 Task: Research Airbnb options in Monze, Zambia from 10th December, 2023 to 15th December, 2023 for 7 adults.4 bedrooms having 7 beds and 4 bathrooms. Property type can be house. Amenities needed are: wifi, TV, free parkinig on premises, gym, breakfast. Look for 3 properties as per requirement.
Action: Mouse moved to (450, 60)
Screenshot: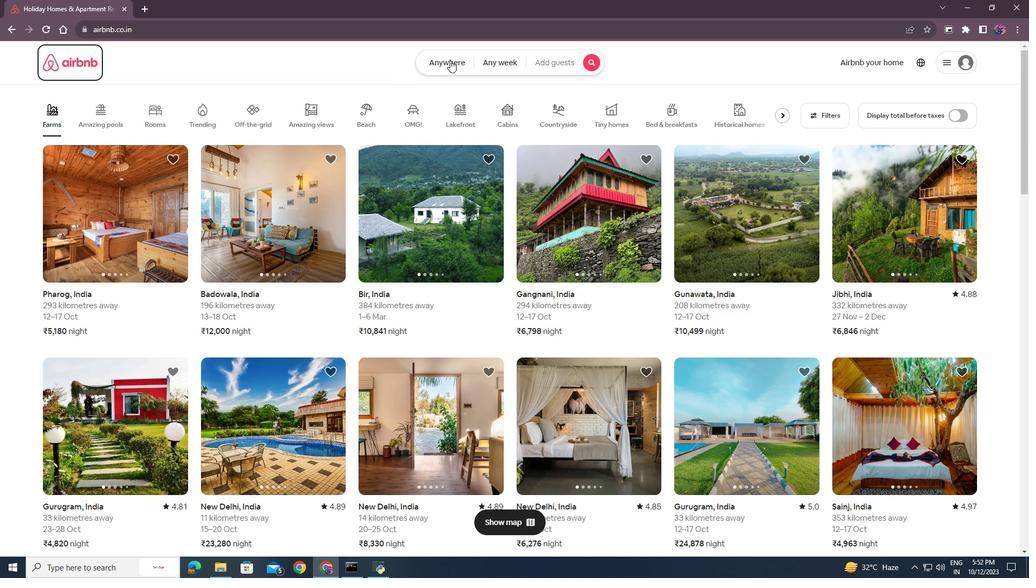 
Action: Mouse pressed left at (450, 60)
Screenshot: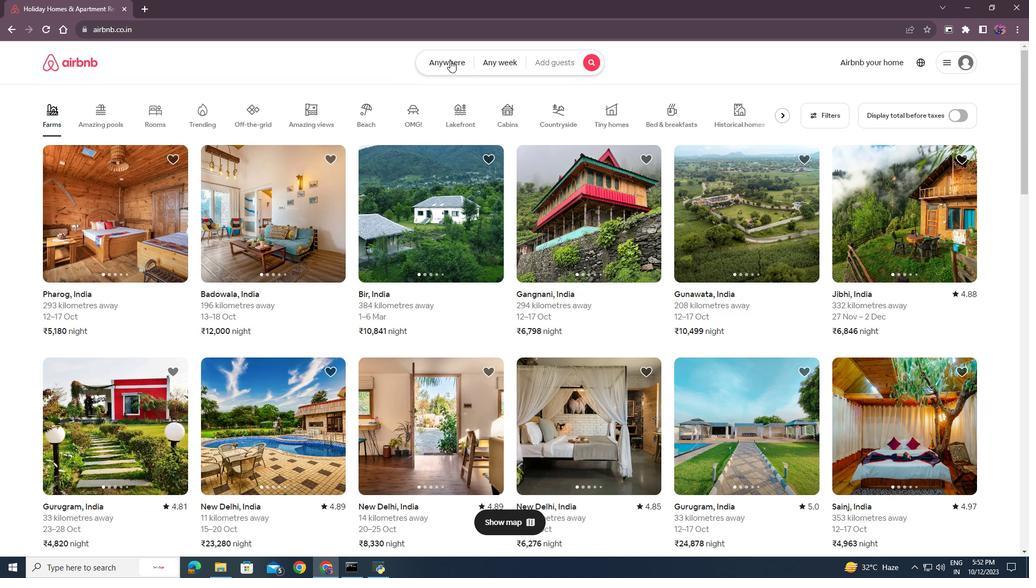 
Action: Mouse moved to (346, 107)
Screenshot: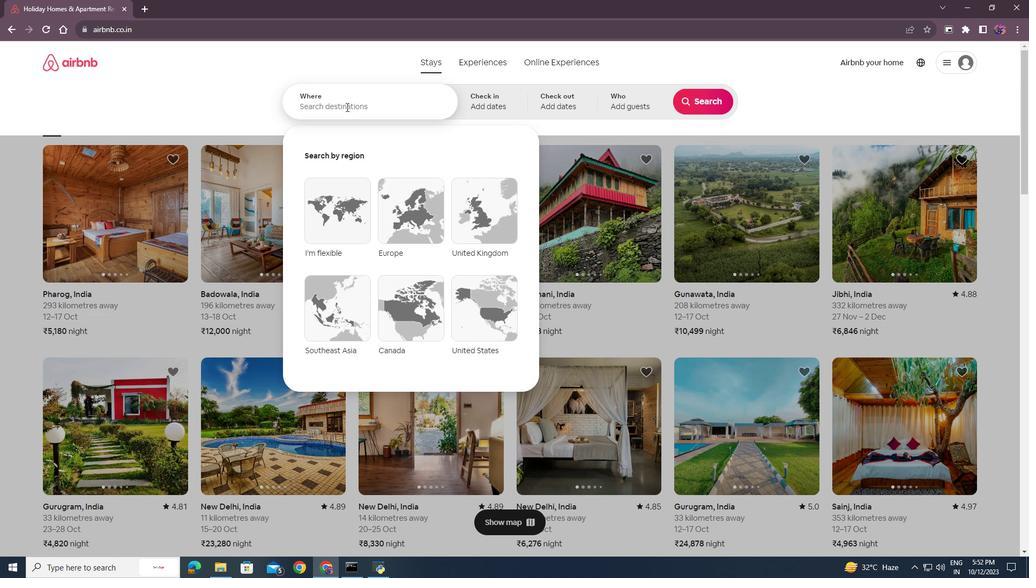 
Action: Mouse pressed left at (346, 107)
Screenshot: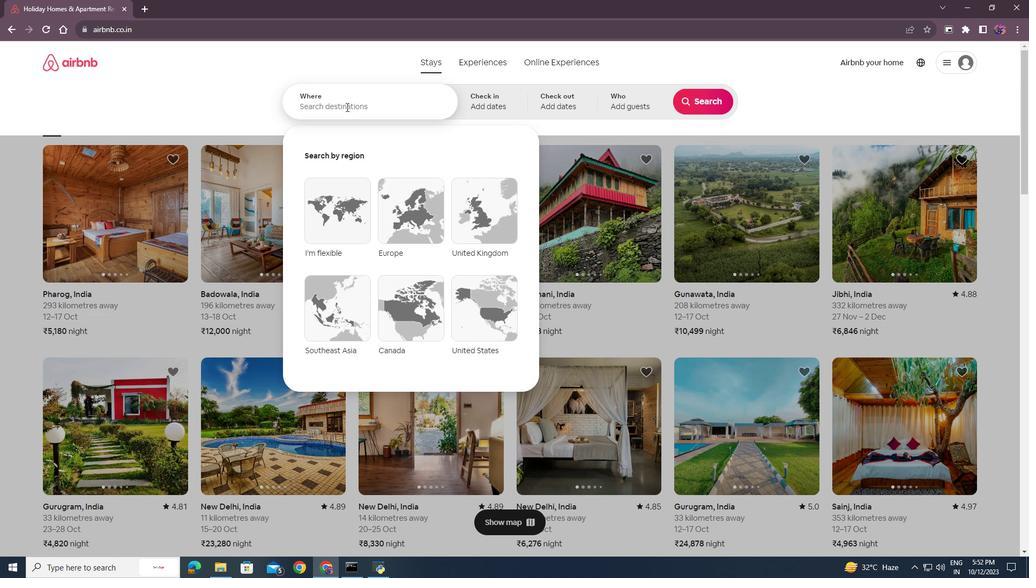 
Action: Key pressed <Key.shift>Moz<Key.backspace>nze,<Key.shift><Key.shift><Key.shift><Key.shift><Key.shift><Key.shift><Key.shift>Zambia<Key.enter>
Screenshot: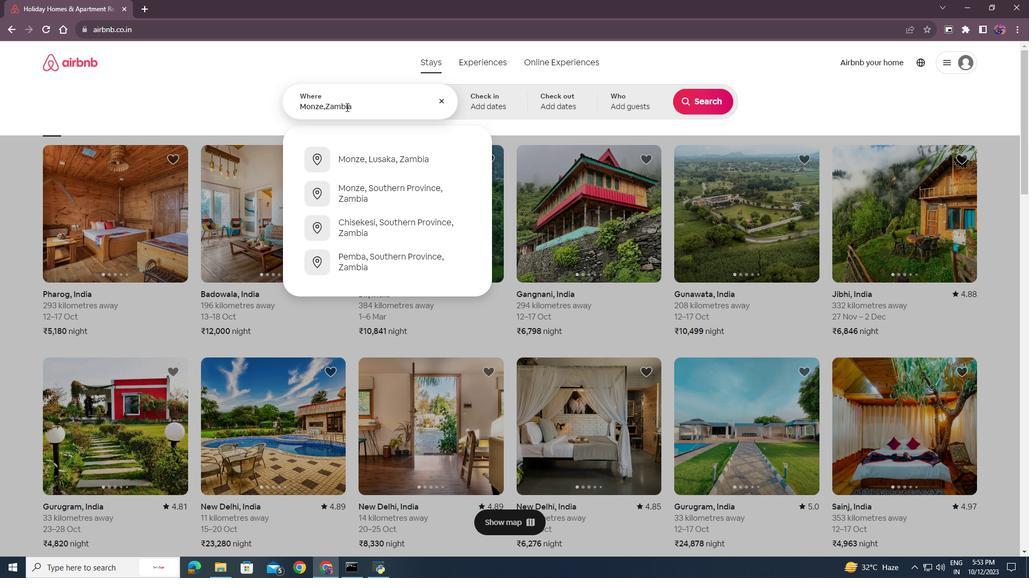 
Action: Mouse moved to (700, 186)
Screenshot: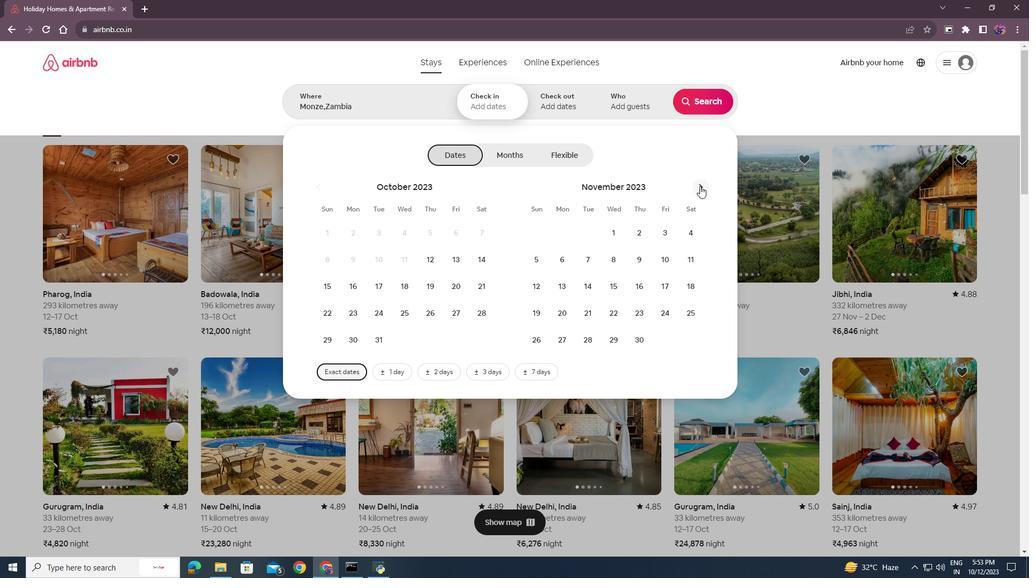 
Action: Mouse pressed left at (700, 186)
Screenshot: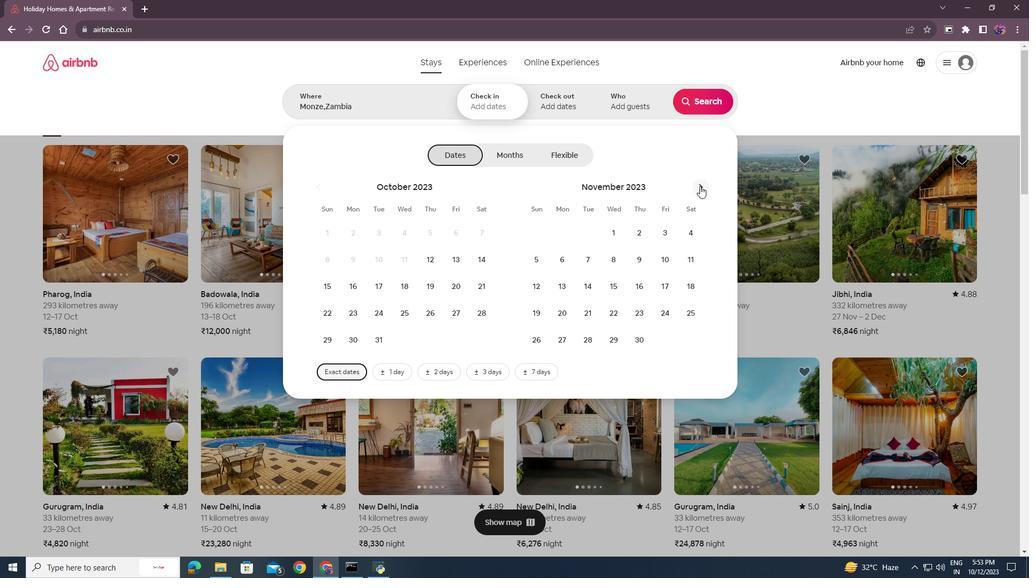 
Action: Mouse moved to (540, 285)
Screenshot: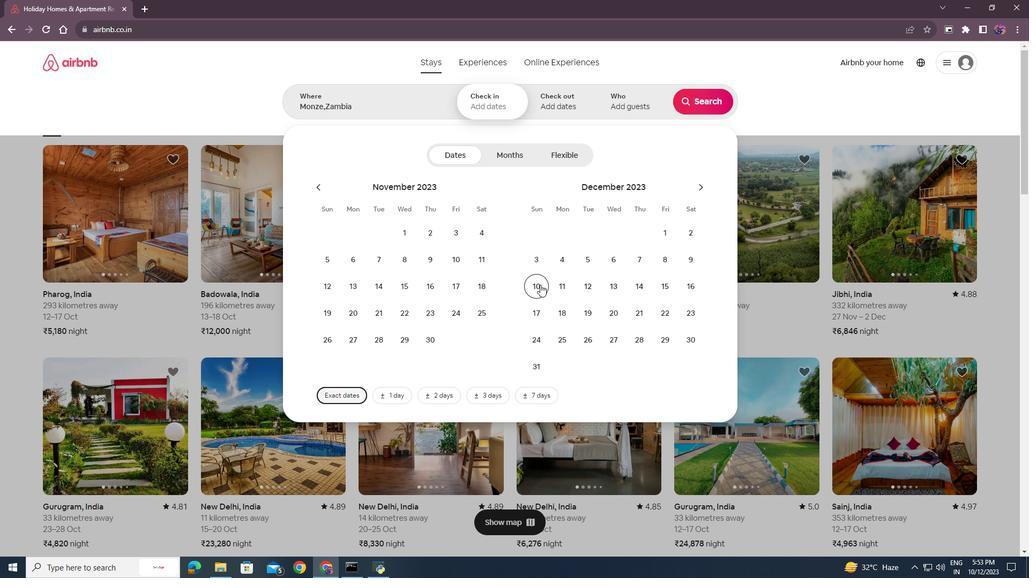 
Action: Mouse pressed left at (540, 285)
Screenshot: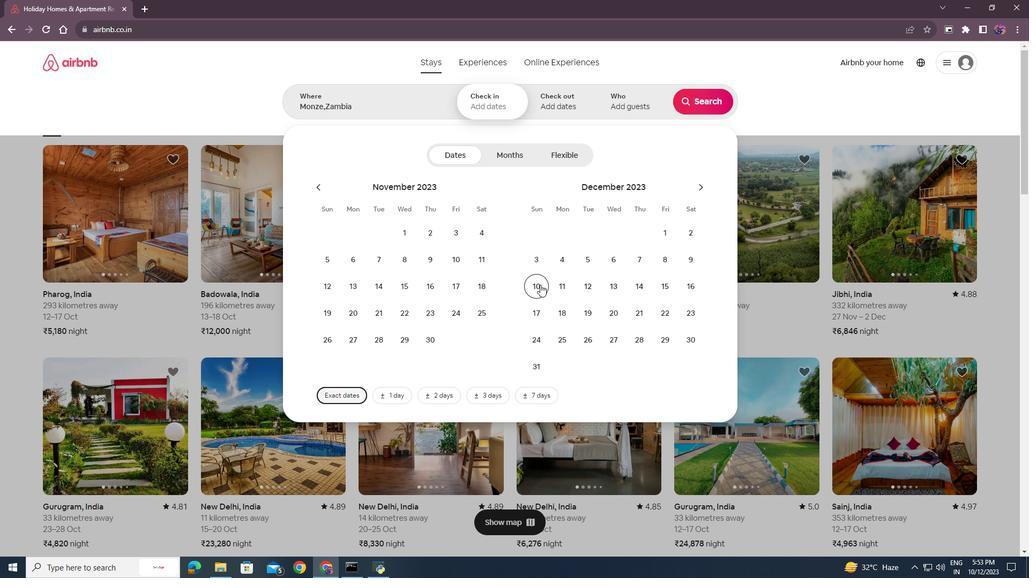 
Action: Mouse moved to (659, 286)
Screenshot: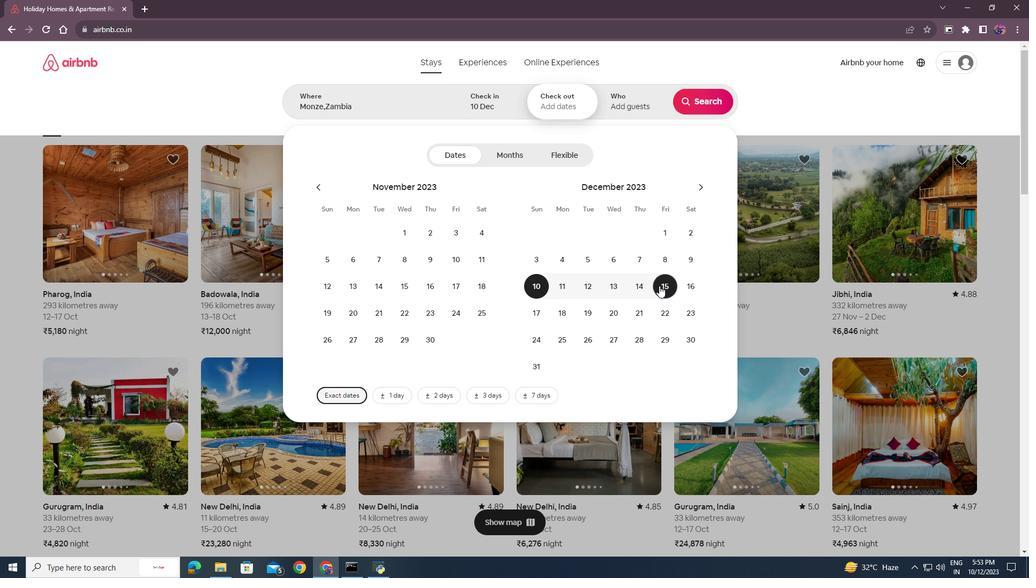 
Action: Mouse pressed left at (659, 286)
Screenshot: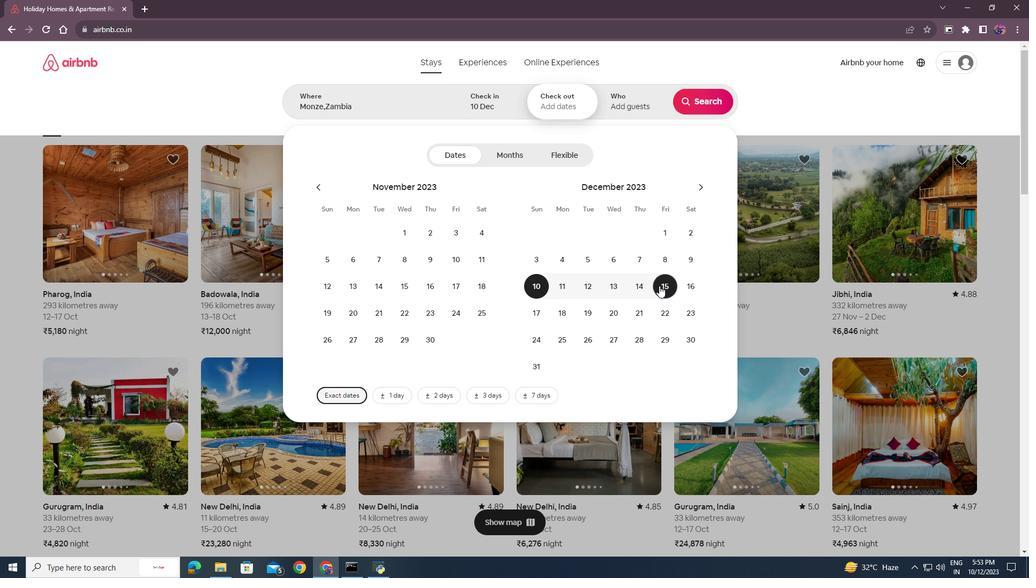 
Action: Mouse moved to (626, 103)
Screenshot: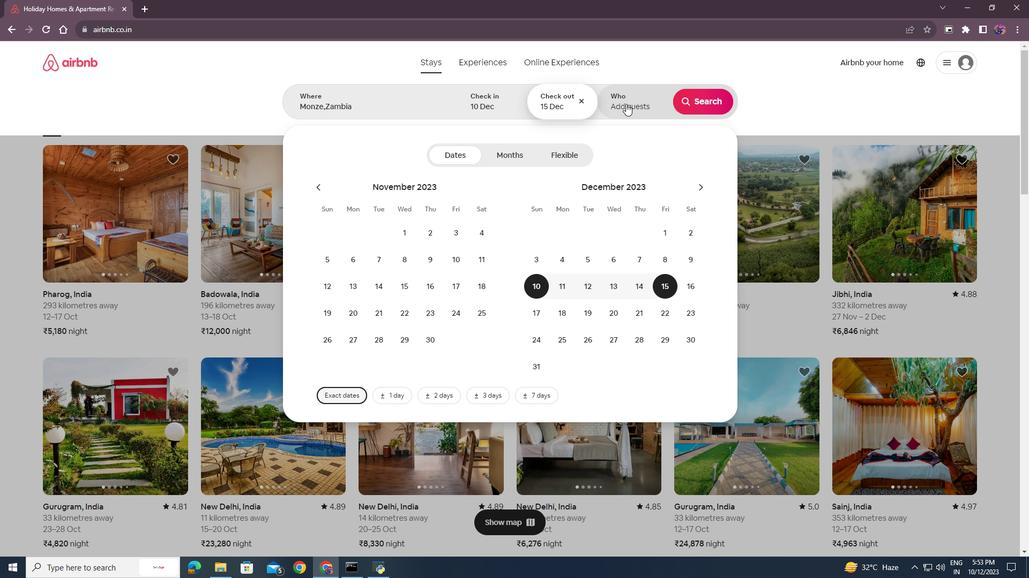 
Action: Mouse pressed left at (626, 103)
Screenshot: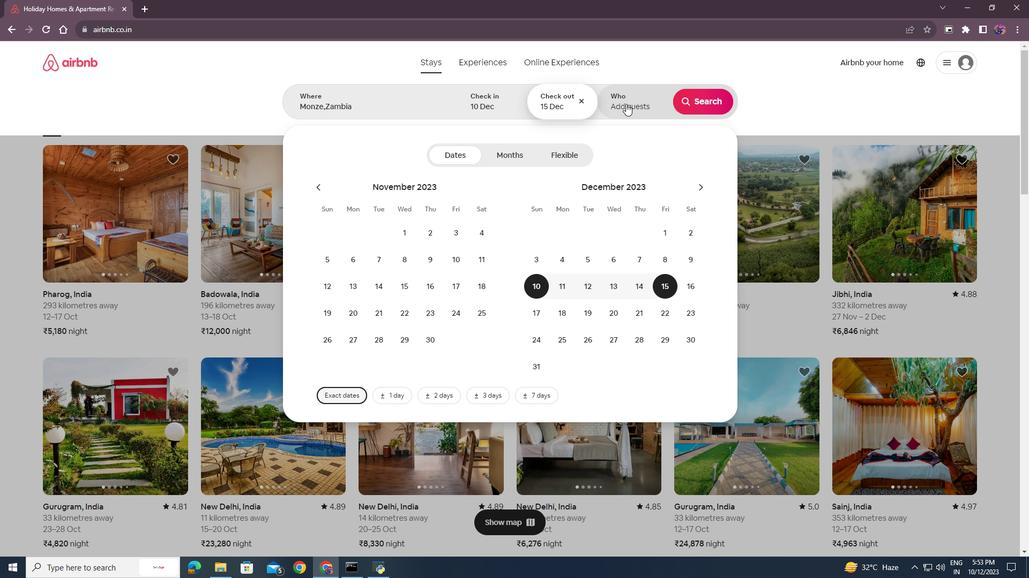 
Action: Mouse moved to (707, 161)
Screenshot: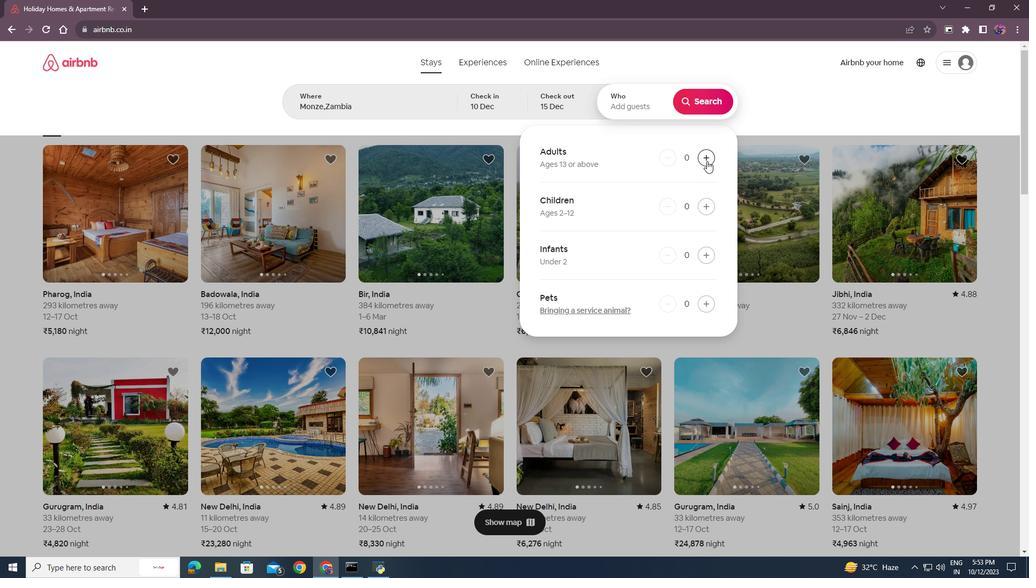 
Action: Mouse pressed left at (707, 161)
Screenshot: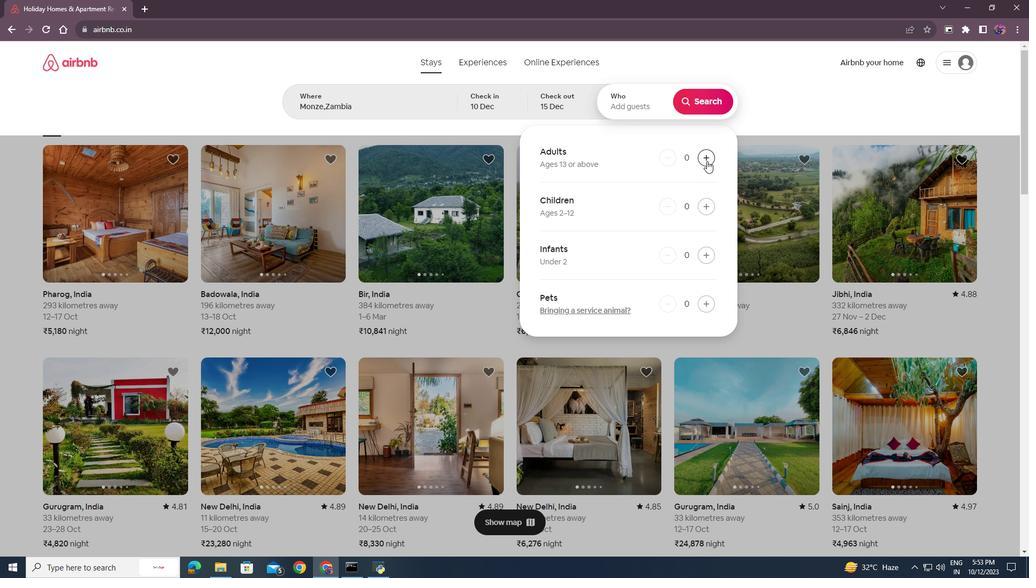 
Action: Mouse pressed left at (707, 161)
Screenshot: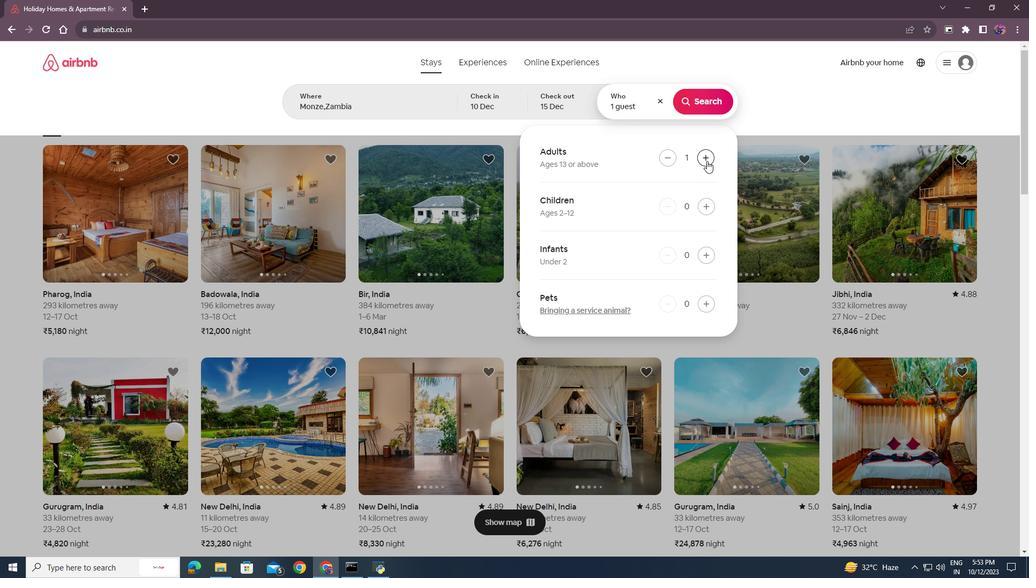 
Action: Mouse pressed left at (707, 161)
Screenshot: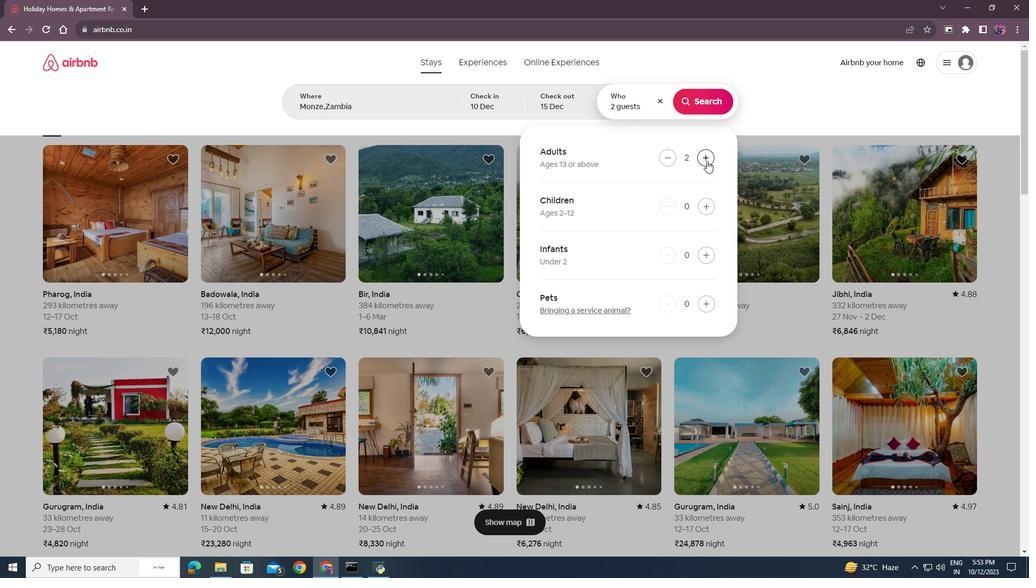 
Action: Mouse pressed left at (707, 161)
Screenshot: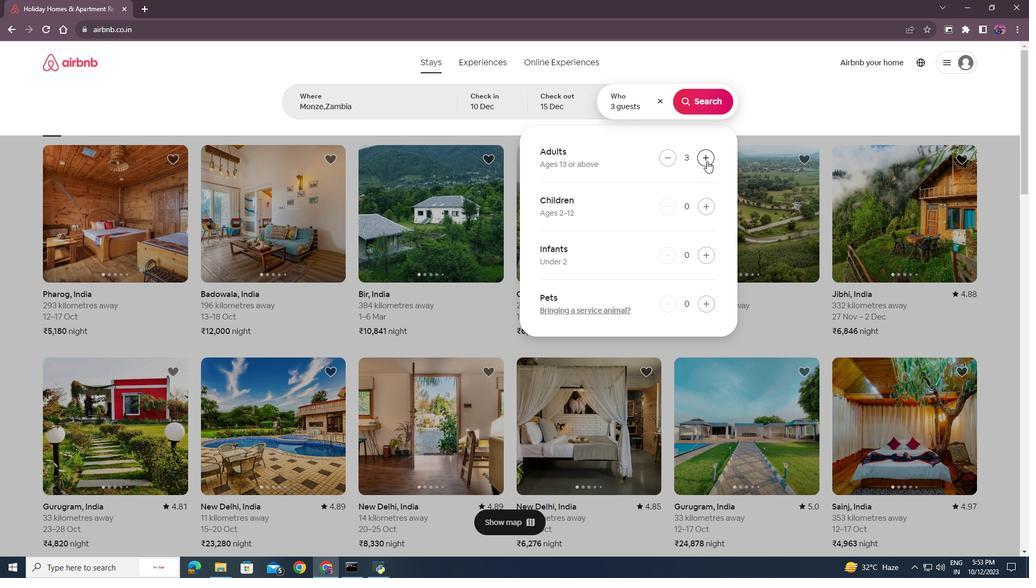 
Action: Mouse pressed left at (707, 161)
Screenshot: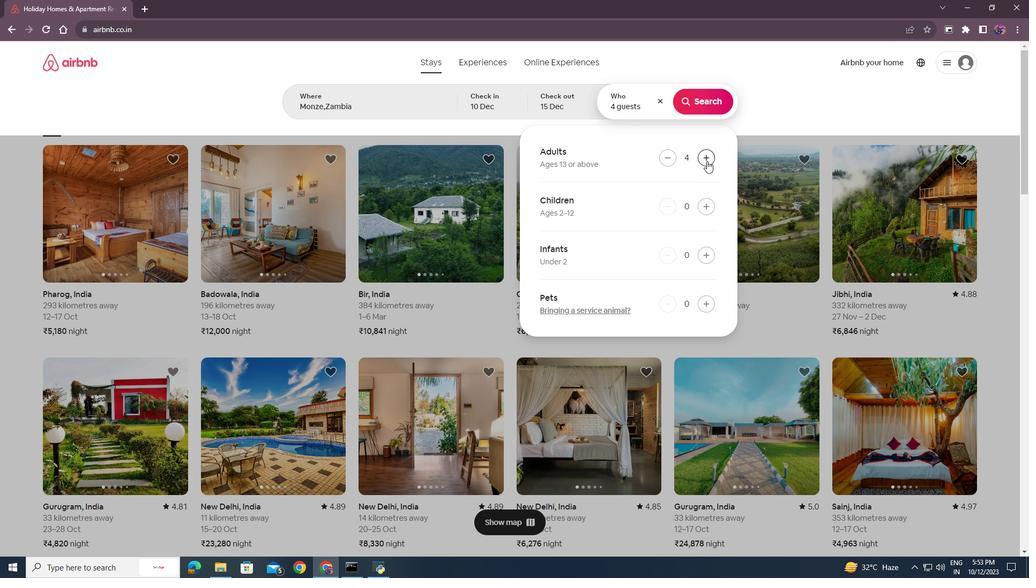 
Action: Mouse pressed left at (707, 161)
Screenshot: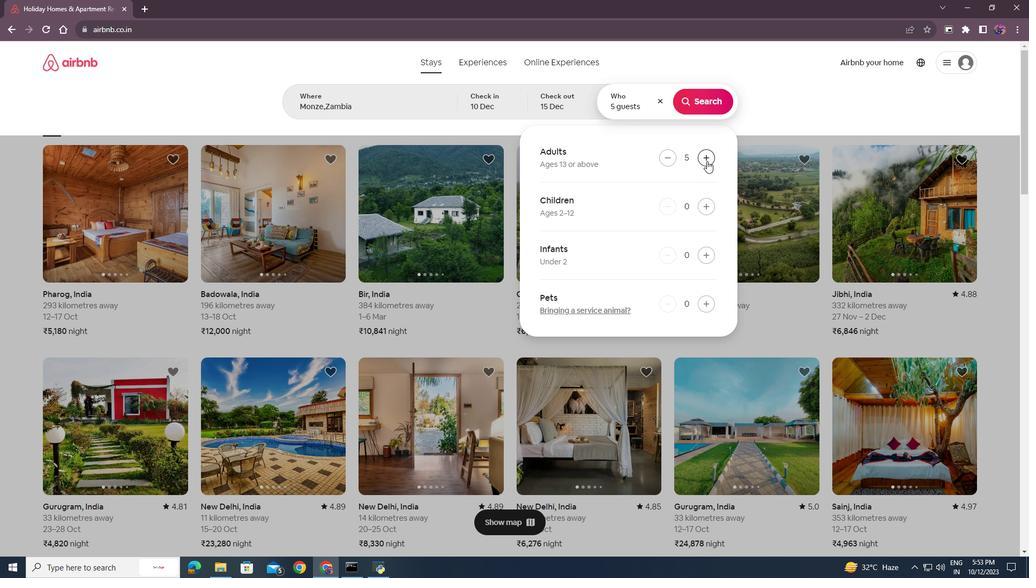 
Action: Mouse pressed left at (707, 161)
Screenshot: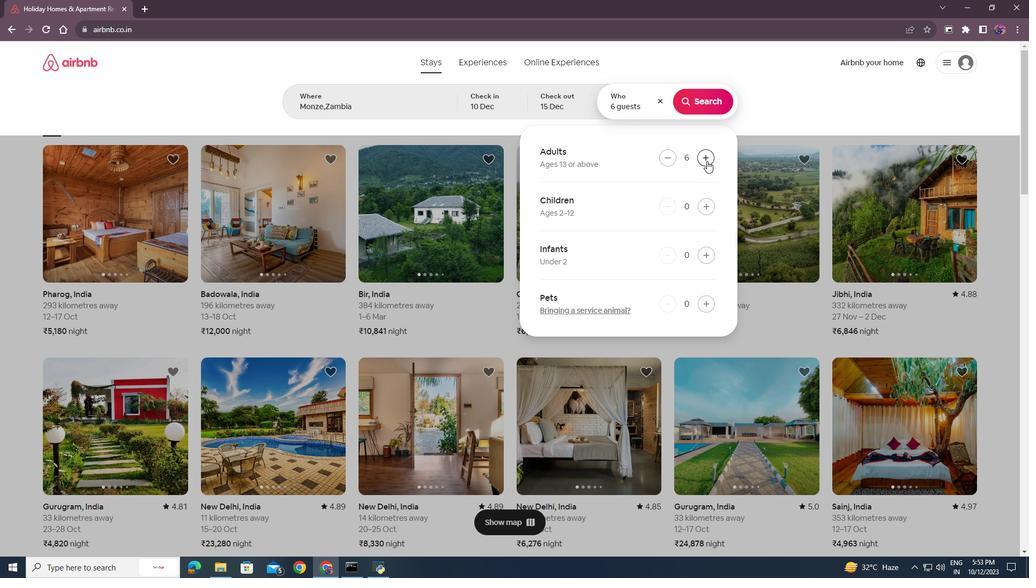 
Action: Mouse moved to (694, 100)
Screenshot: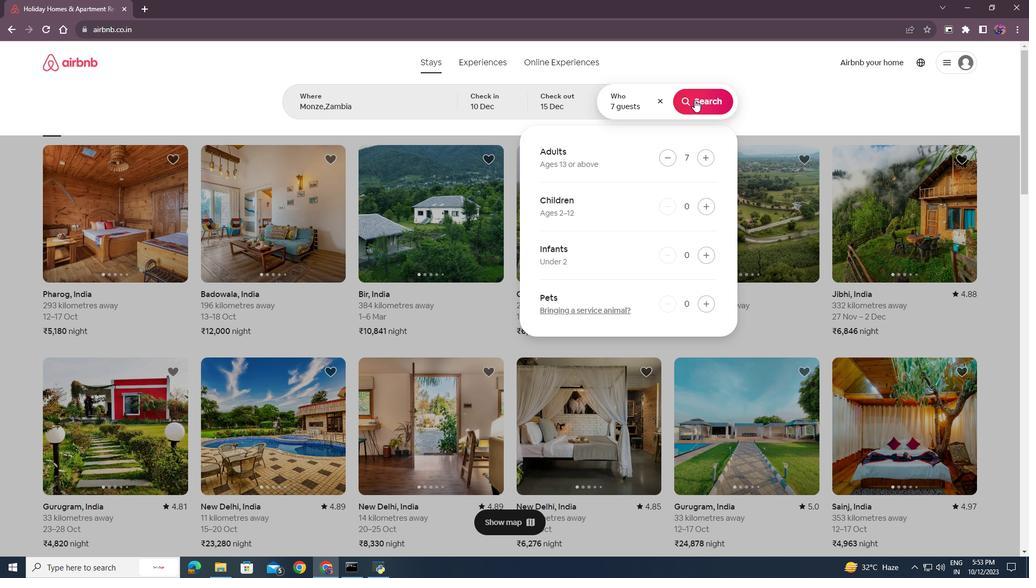 
Action: Mouse pressed left at (694, 100)
Screenshot: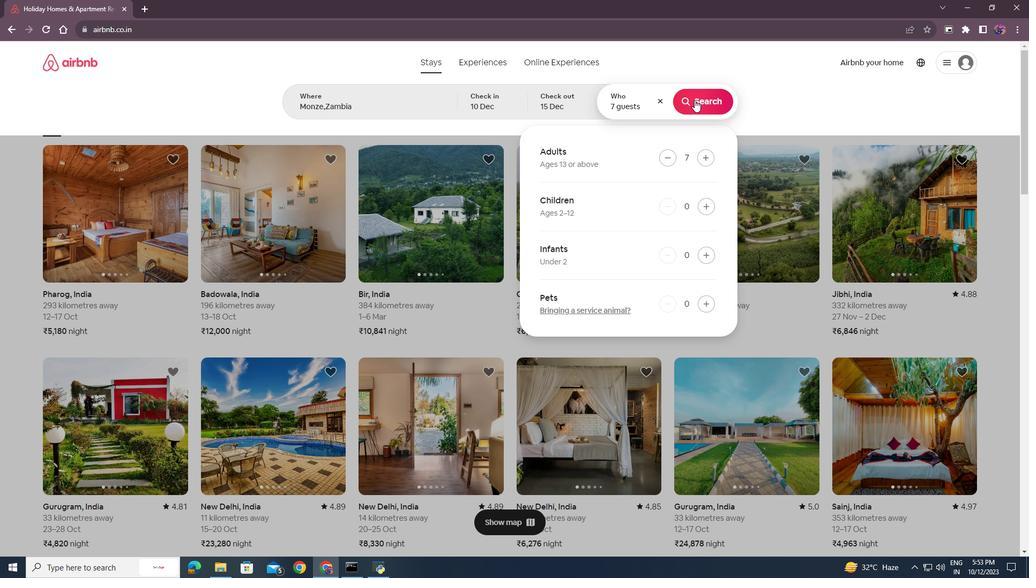 
Action: Mouse moved to (856, 101)
Screenshot: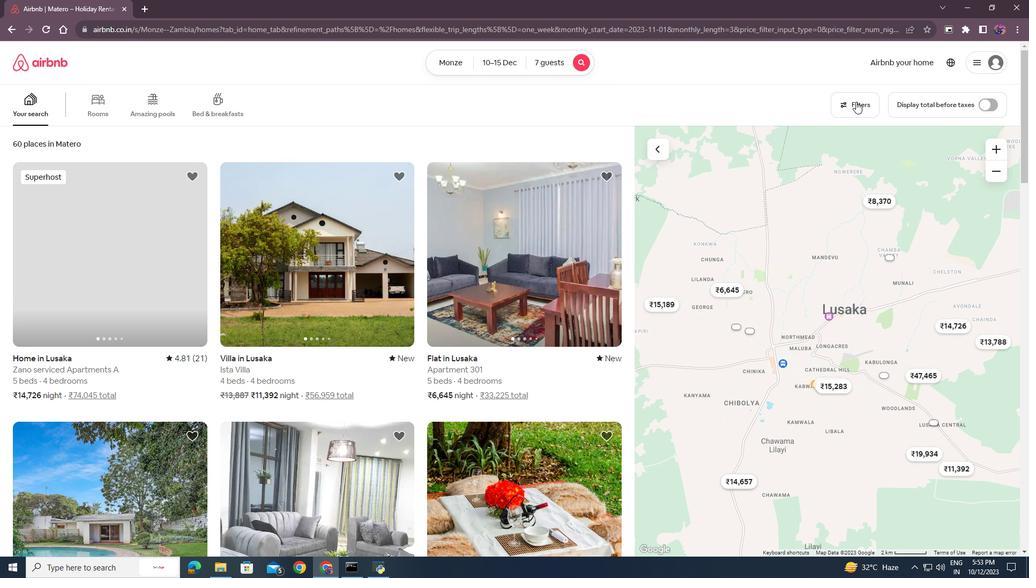 
Action: Mouse pressed left at (856, 101)
Screenshot: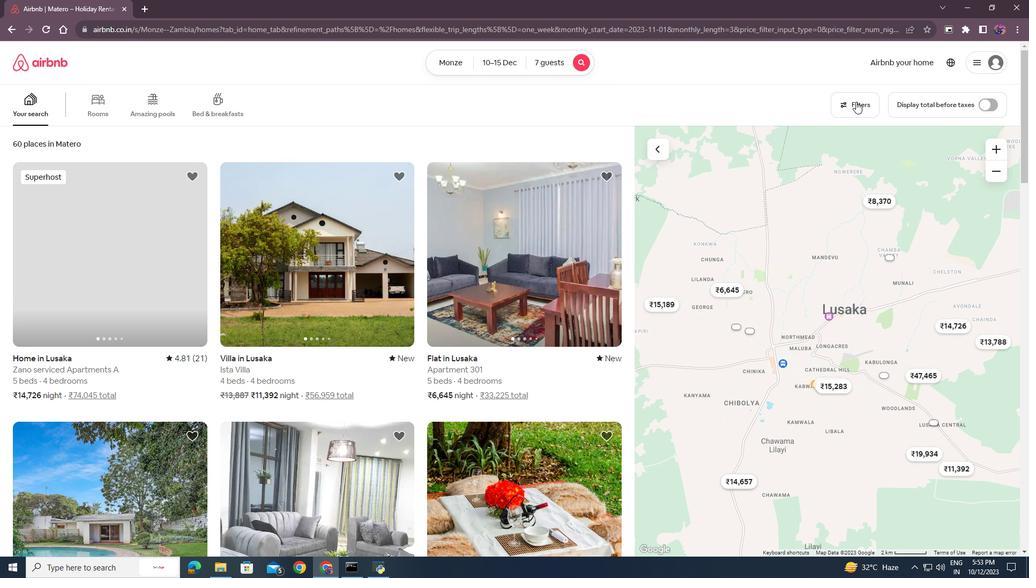 
Action: Mouse moved to (511, 377)
Screenshot: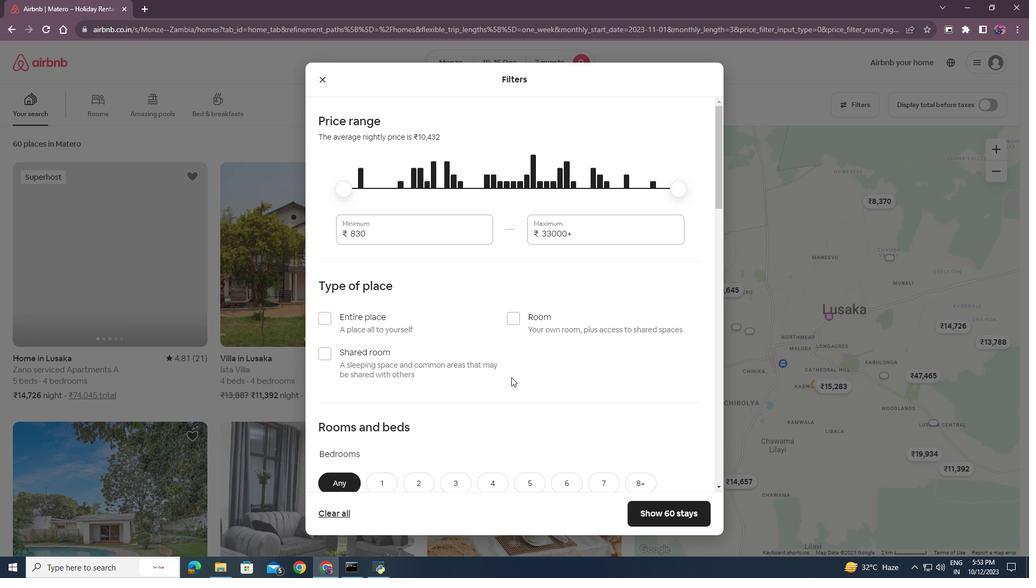 
Action: Mouse scrolled (511, 377) with delta (0, 0)
Screenshot: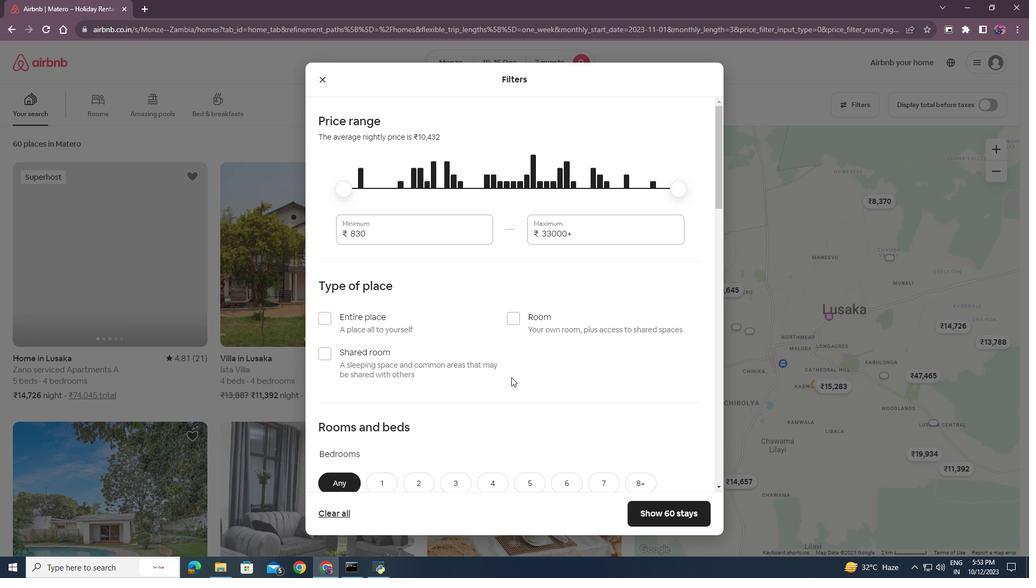 
Action: Mouse scrolled (511, 377) with delta (0, 0)
Screenshot: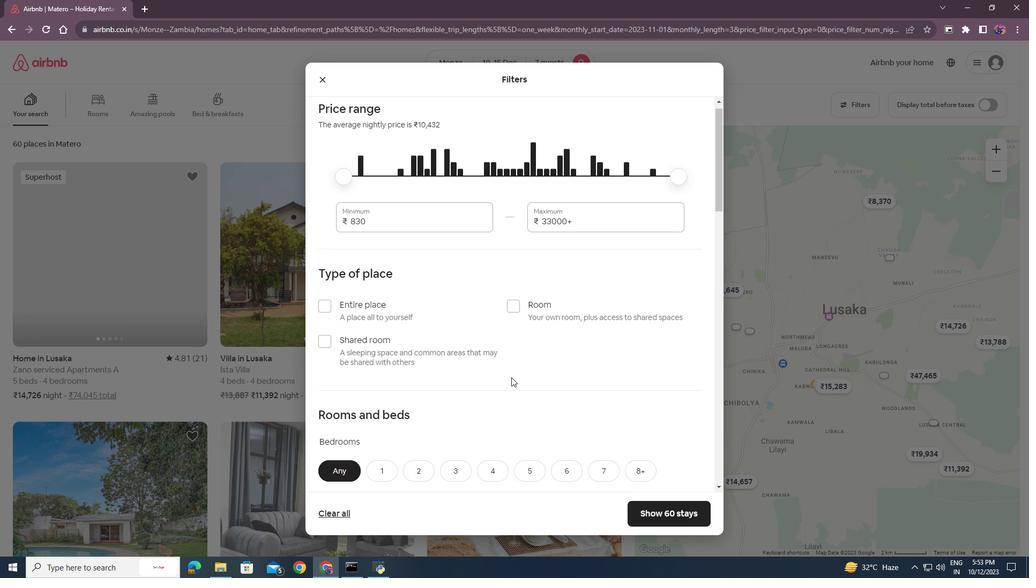 
Action: Mouse moved to (509, 375)
Screenshot: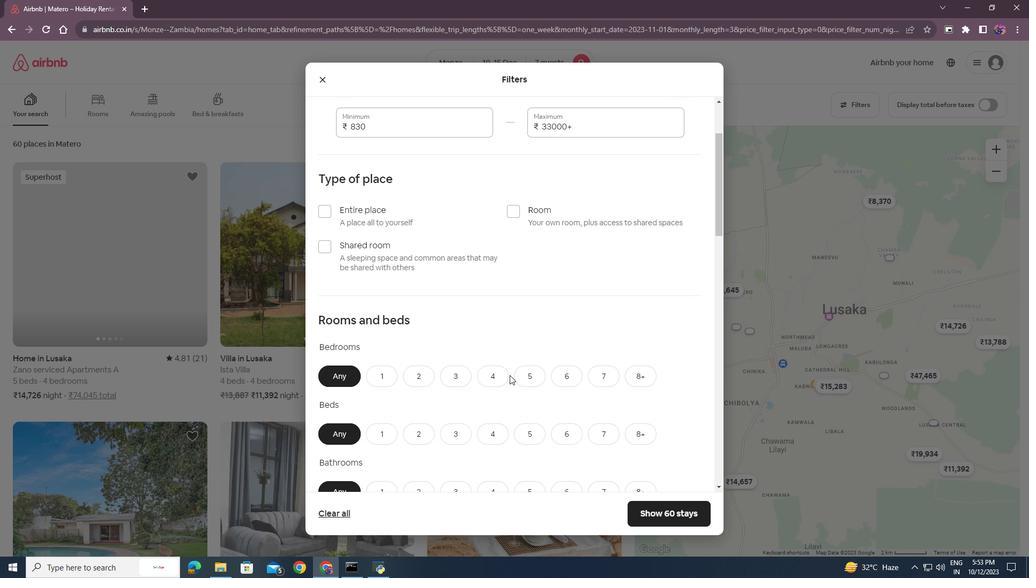 
Action: Mouse scrolled (509, 375) with delta (0, 0)
Screenshot: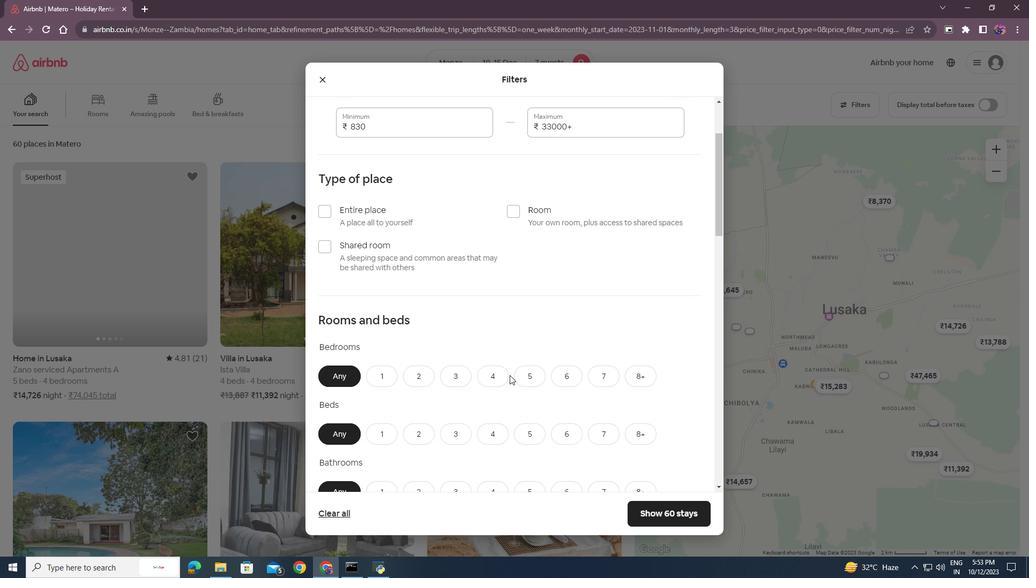
Action: Mouse moved to (496, 317)
Screenshot: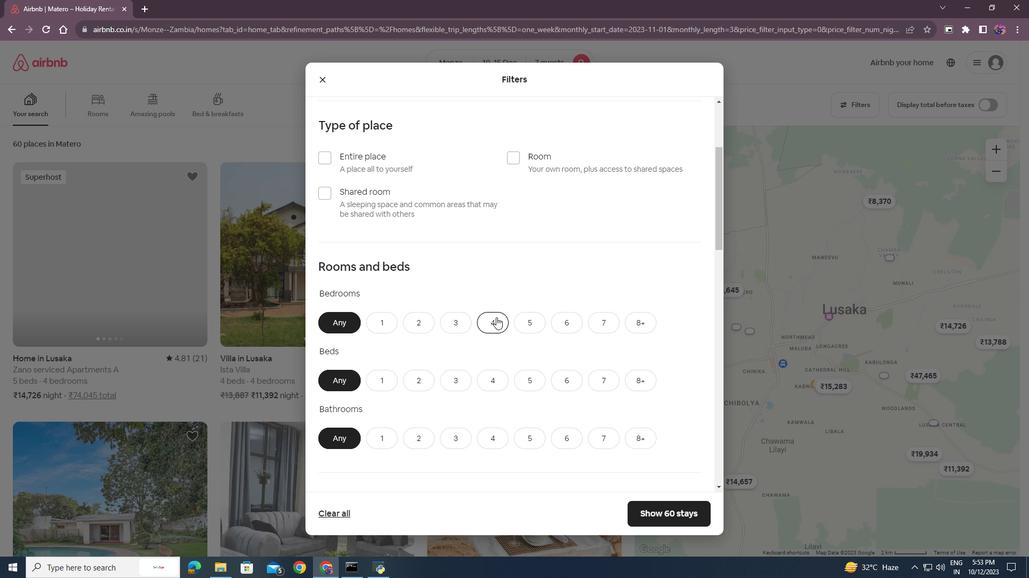 
Action: Mouse pressed left at (496, 317)
Screenshot: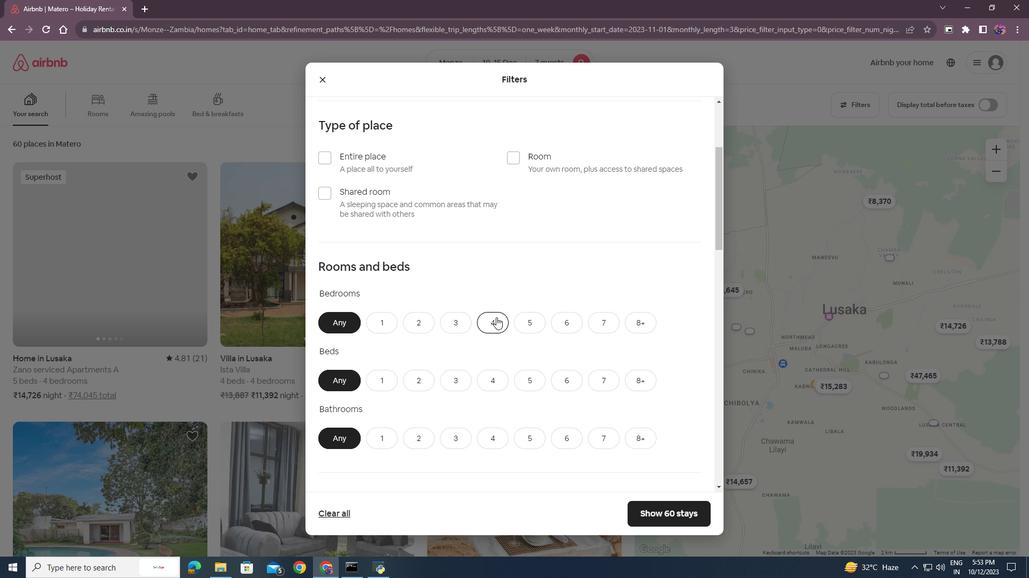 
Action: Mouse moved to (612, 378)
Screenshot: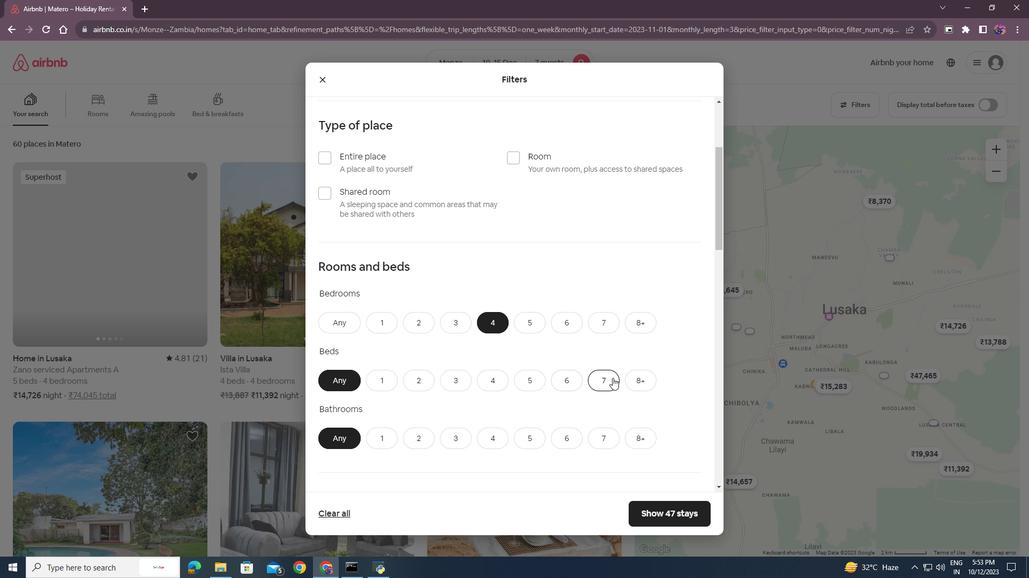 
Action: Mouse pressed left at (612, 378)
Screenshot: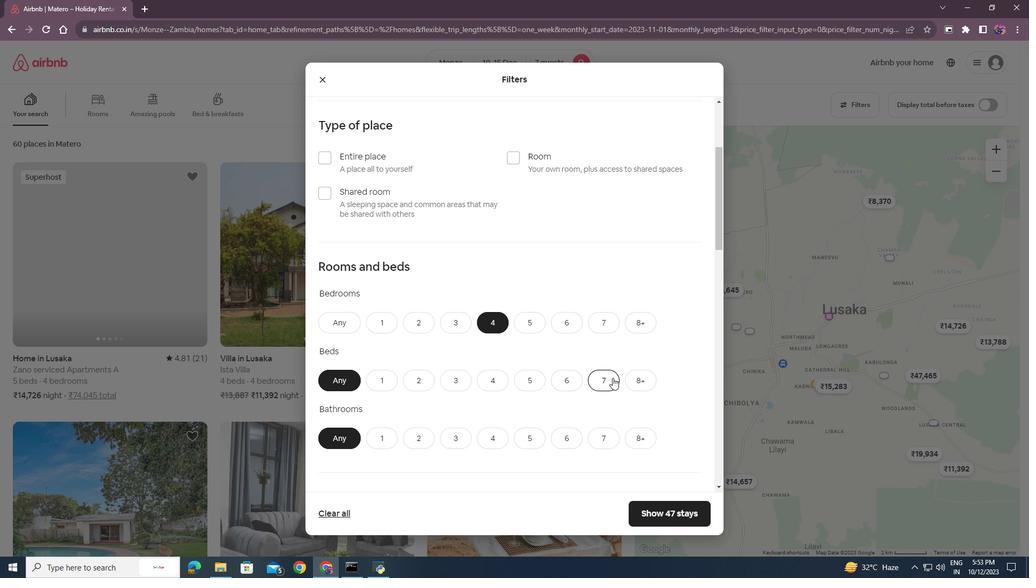 
Action: Mouse moved to (492, 438)
Screenshot: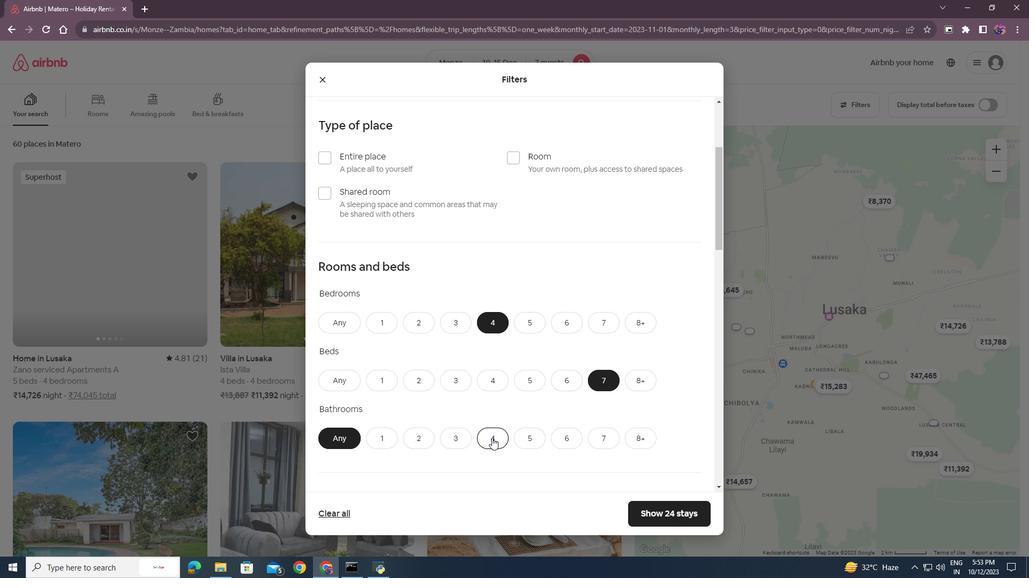 
Action: Mouse pressed left at (492, 438)
Screenshot: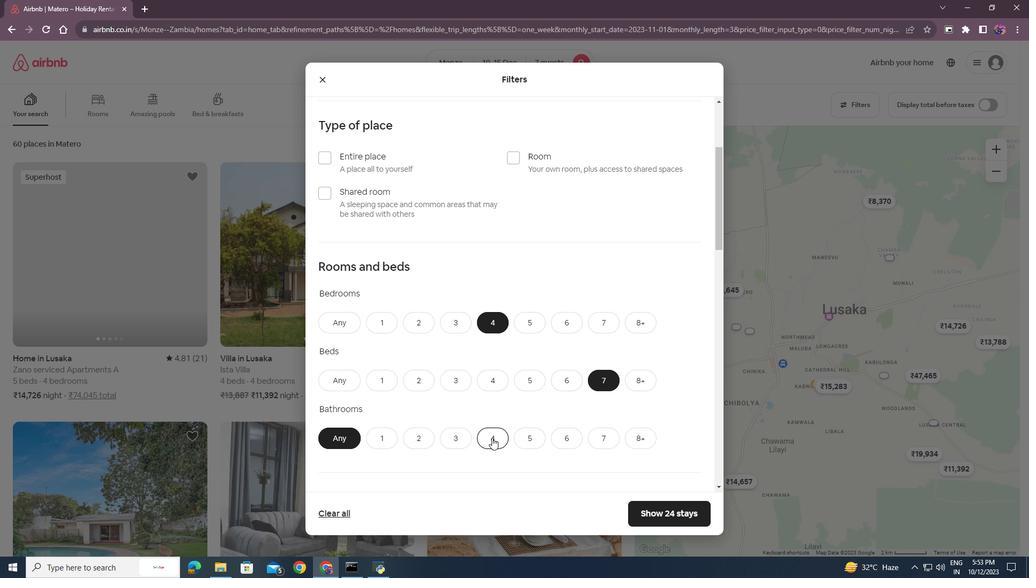 
Action: Mouse moved to (502, 446)
Screenshot: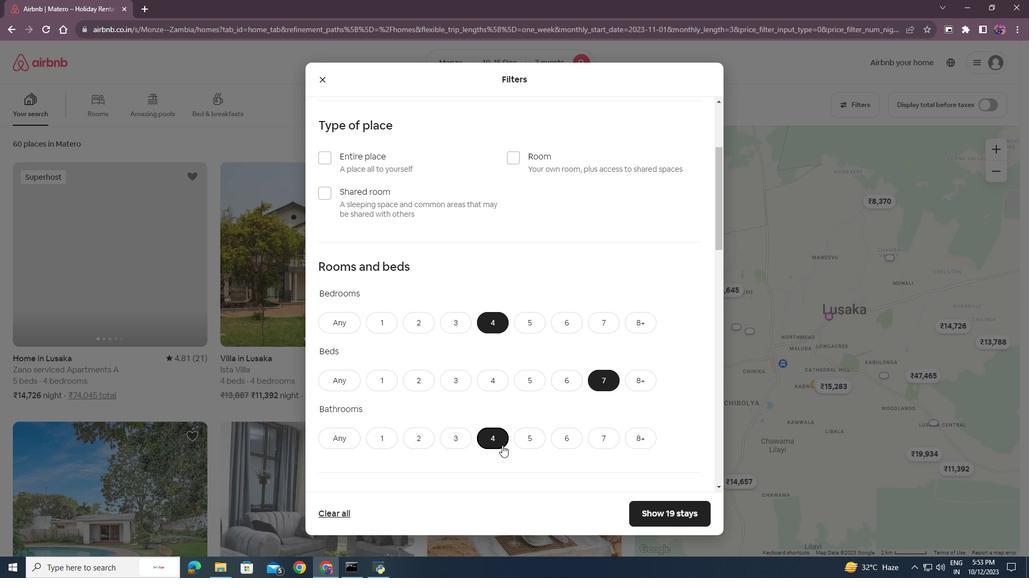 
Action: Mouse scrolled (502, 445) with delta (0, 0)
Screenshot: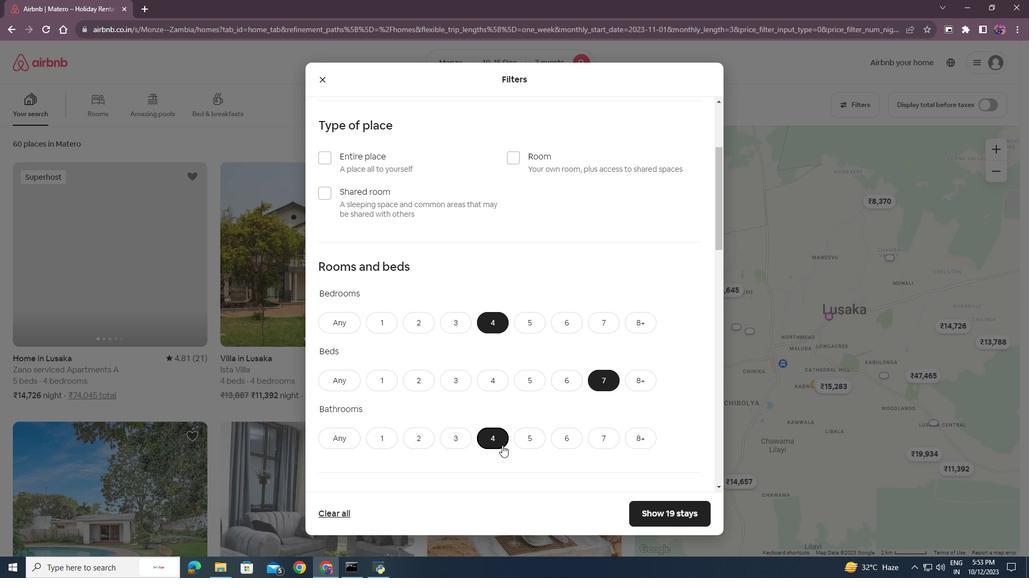 
Action: Mouse scrolled (502, 445) with delta (0, 0)
Screenshot: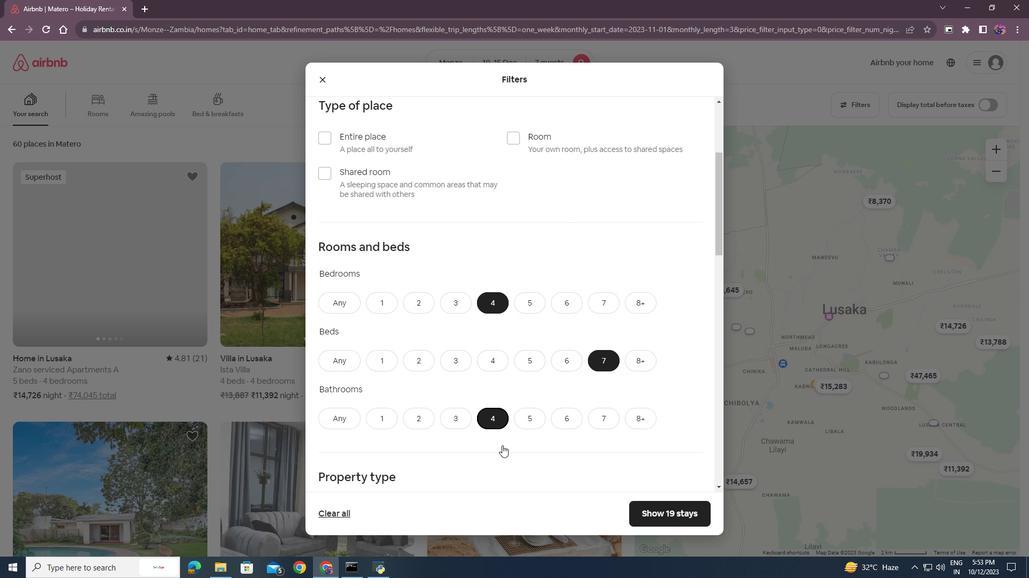 
Action: Mouse moved to (502, 446)
Screenshot: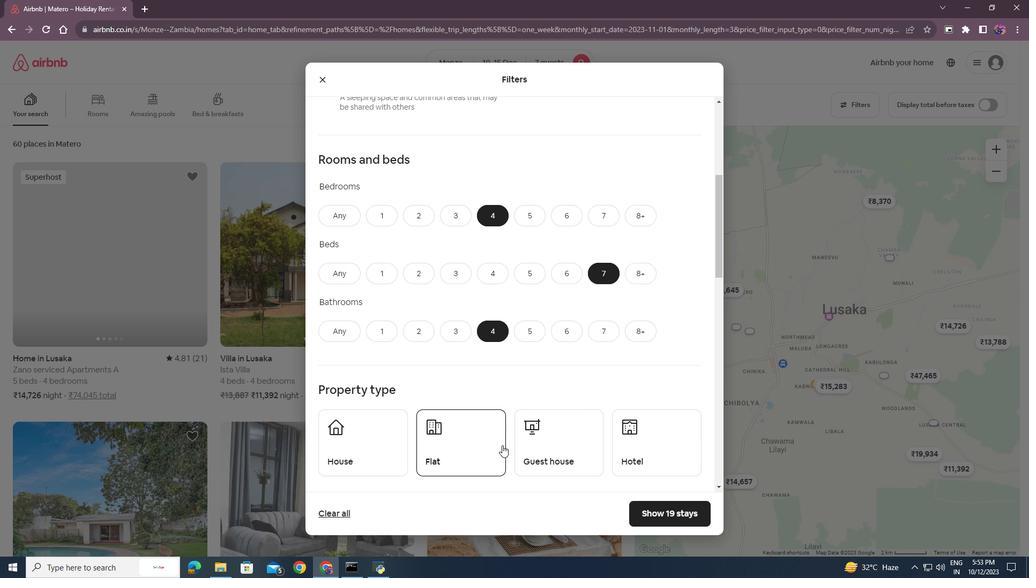 
Action: Mouse scrolled (502, 445) with delta (0, 0)
Screenshot: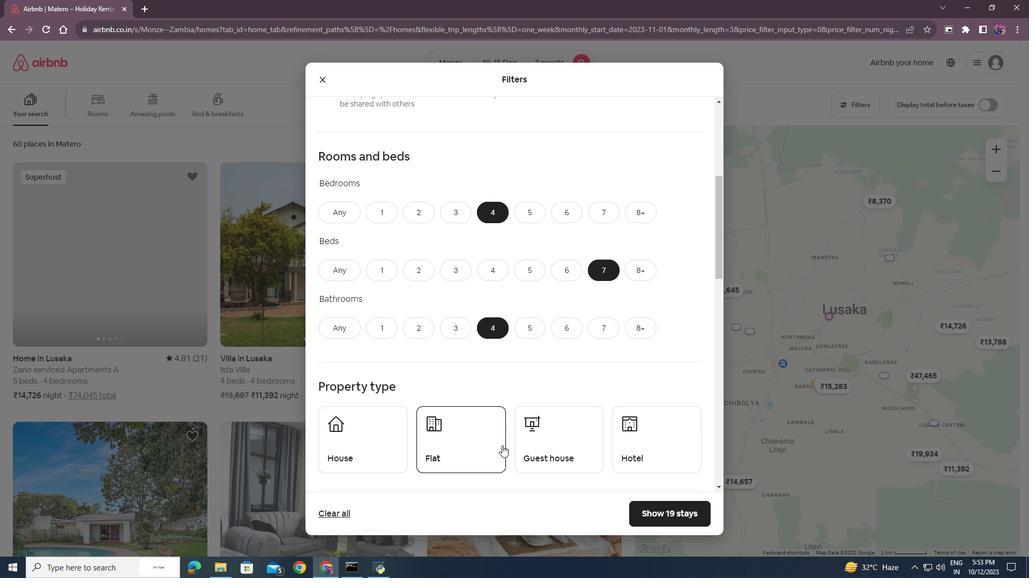 
Action: Mouse moved to (507, 446)
Screenshot: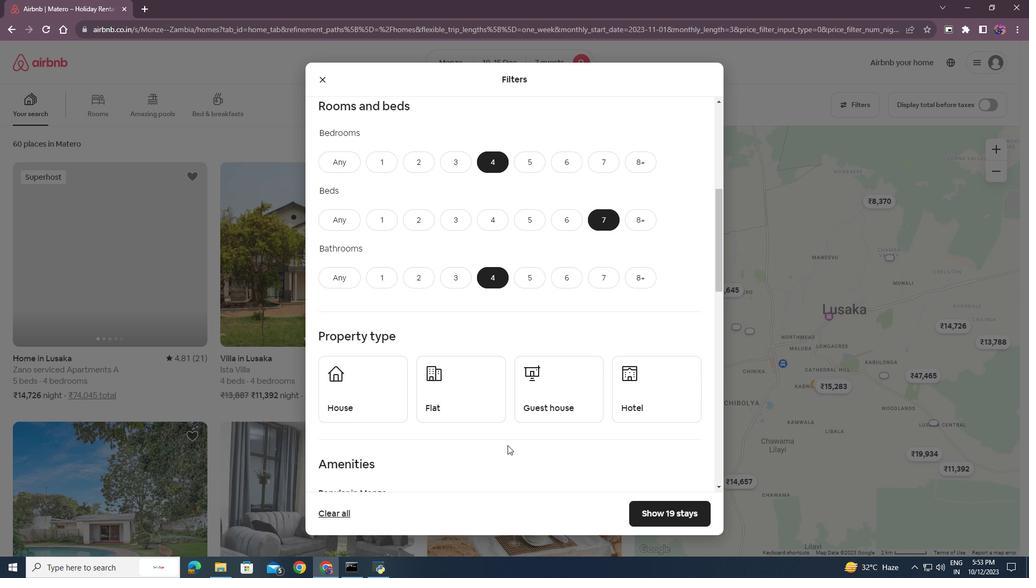 
Action: Mouse scrolled (507, 445) with delta (0, 0)
Screenshot: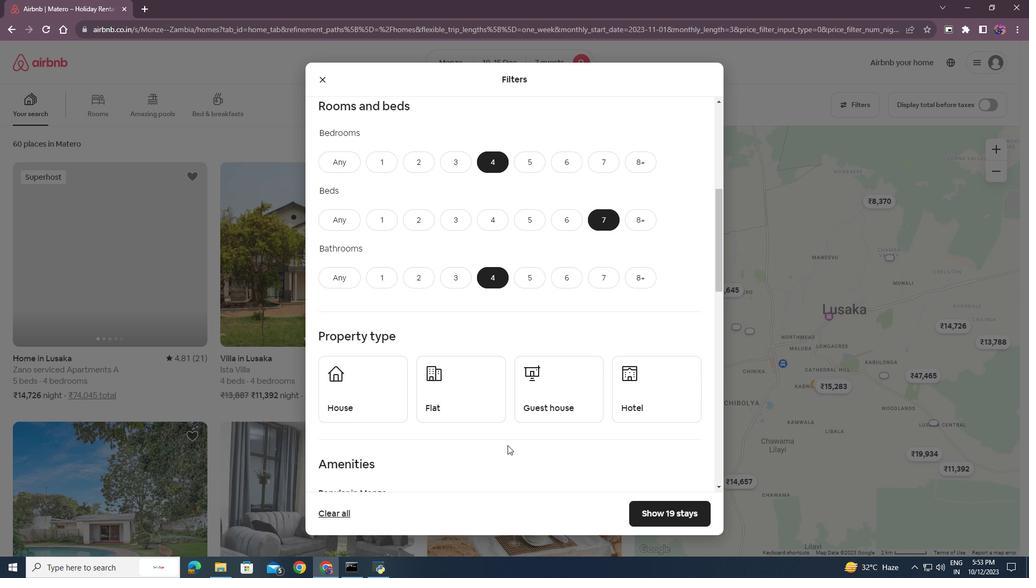 
Action: Mouse moved to (365, 343)
Screenshot: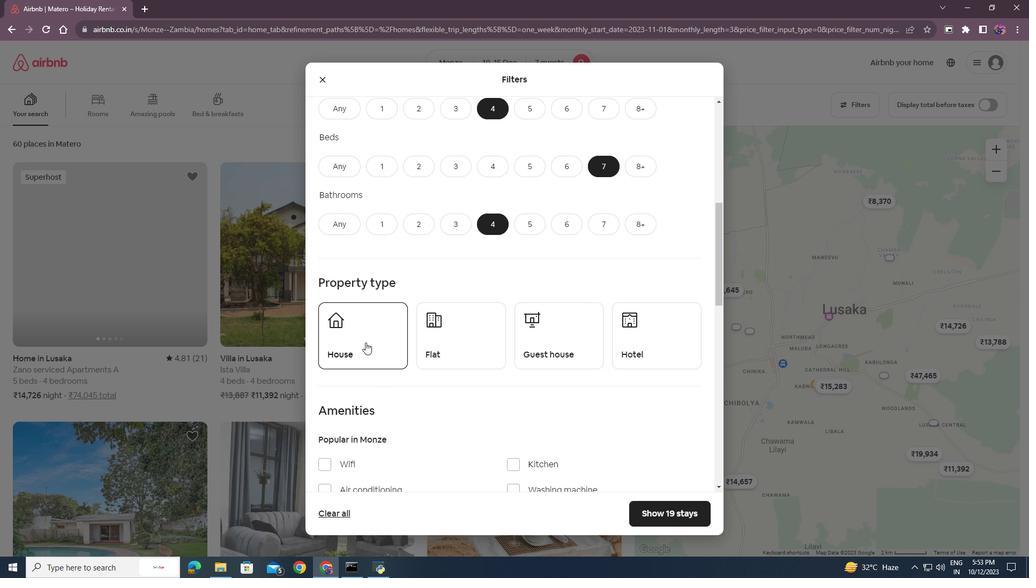 
Action: Mouse pressed left at (365, 343)
Screenshot: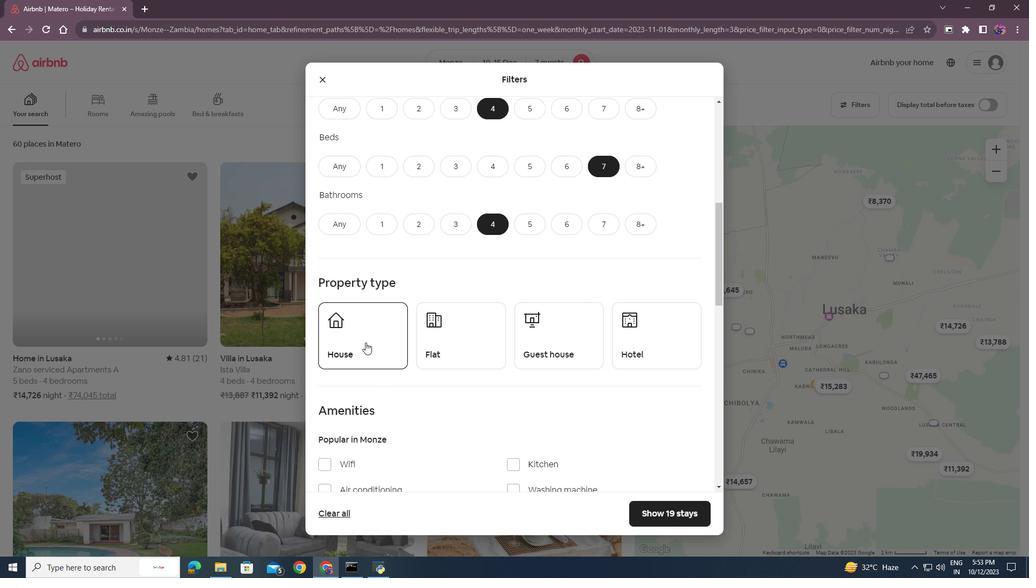 
Action: Mouse moved to (503, 421)
Screenshot: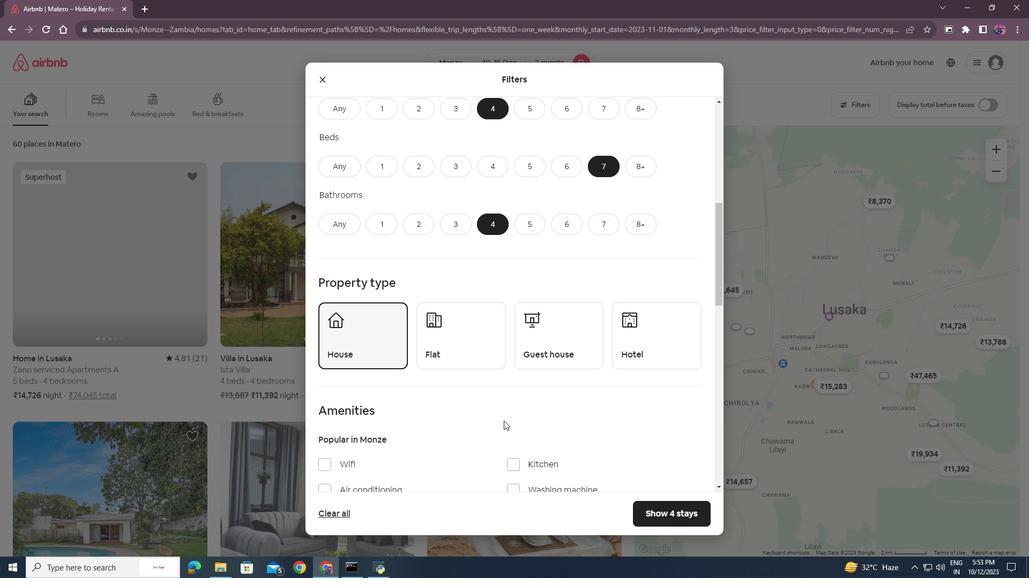 
Action: Mouse scrolled (503, 420) with delta (0, 0)
Screenshot: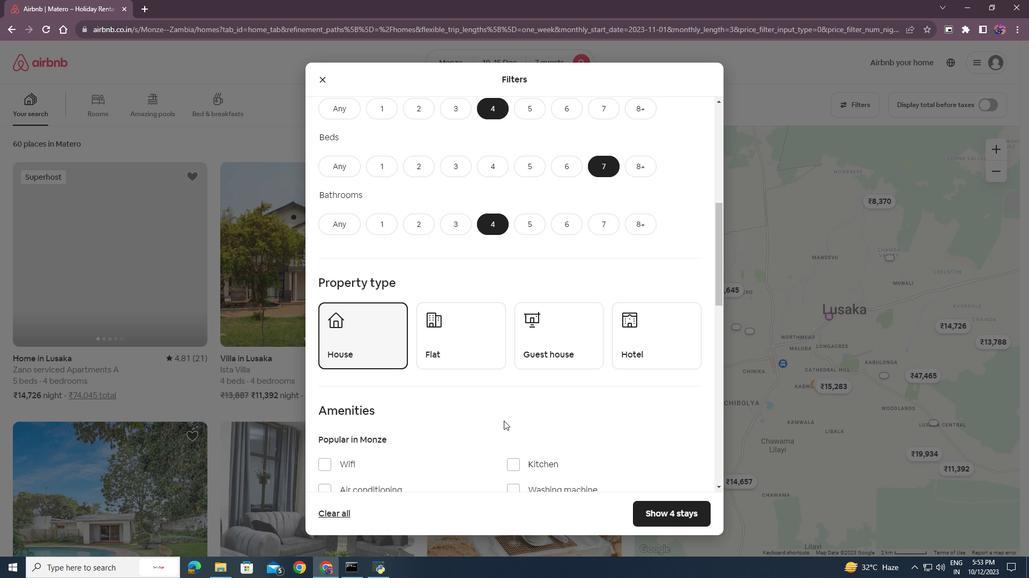
Action: Mouse scrolled (503, 420) with delta (0, 0)
Screenshot: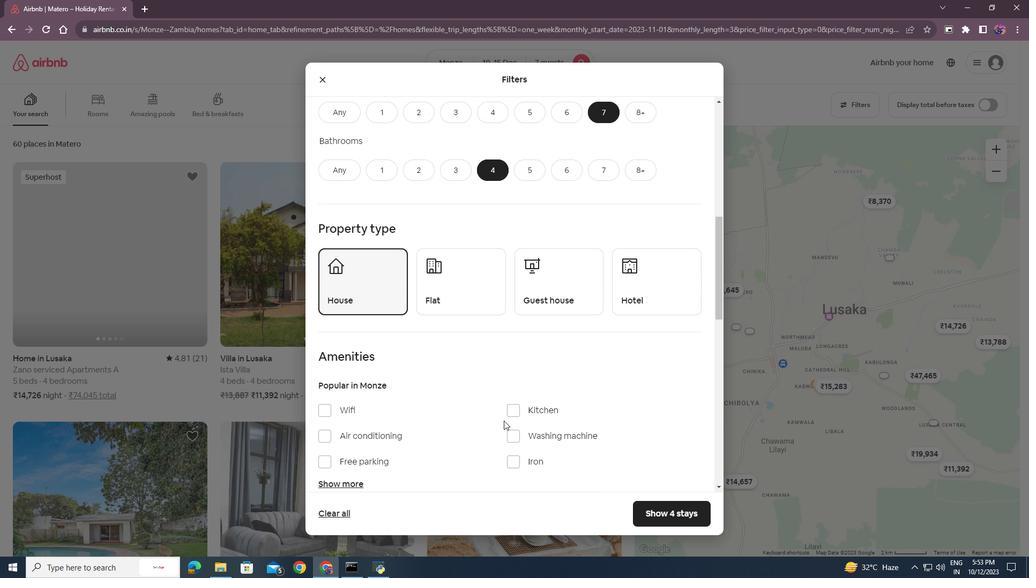
Action: Mouse moved to (503, 404)
Screenshot: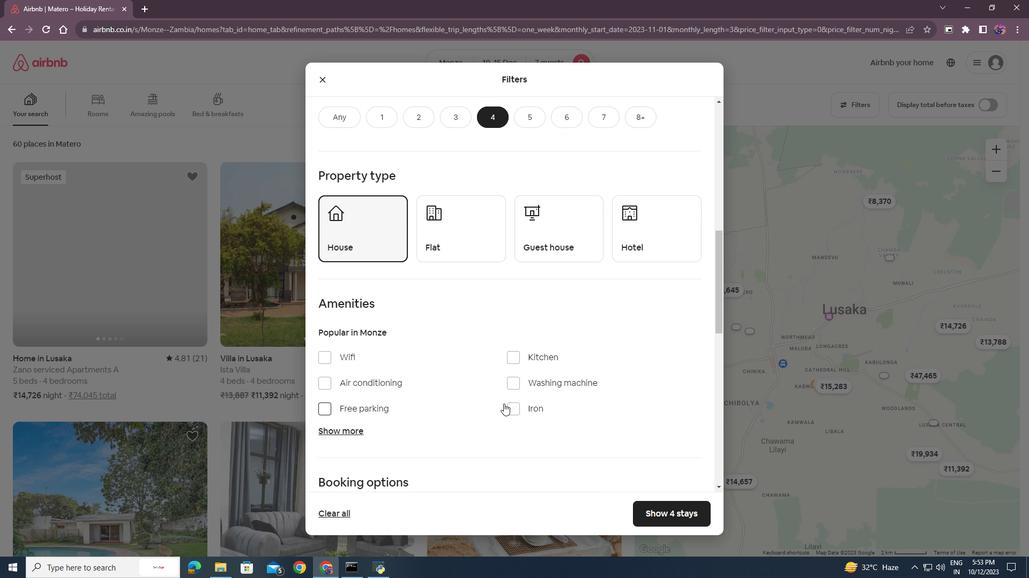 
Action: Mouse scrolled (503, 403) with delta (0, 0)
Screenshot: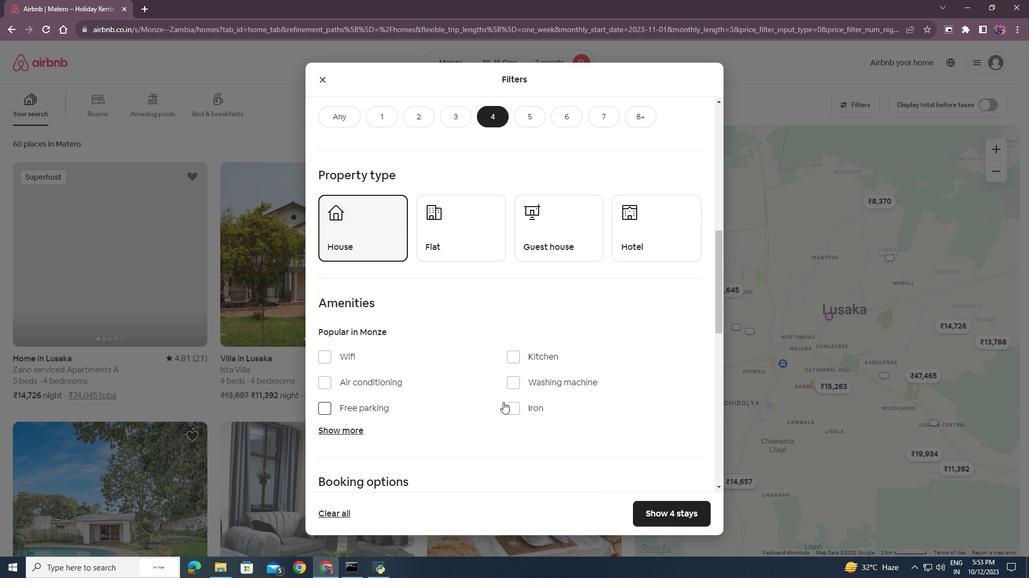 
Action: Mouse moved to (327, 303)
Screenshot: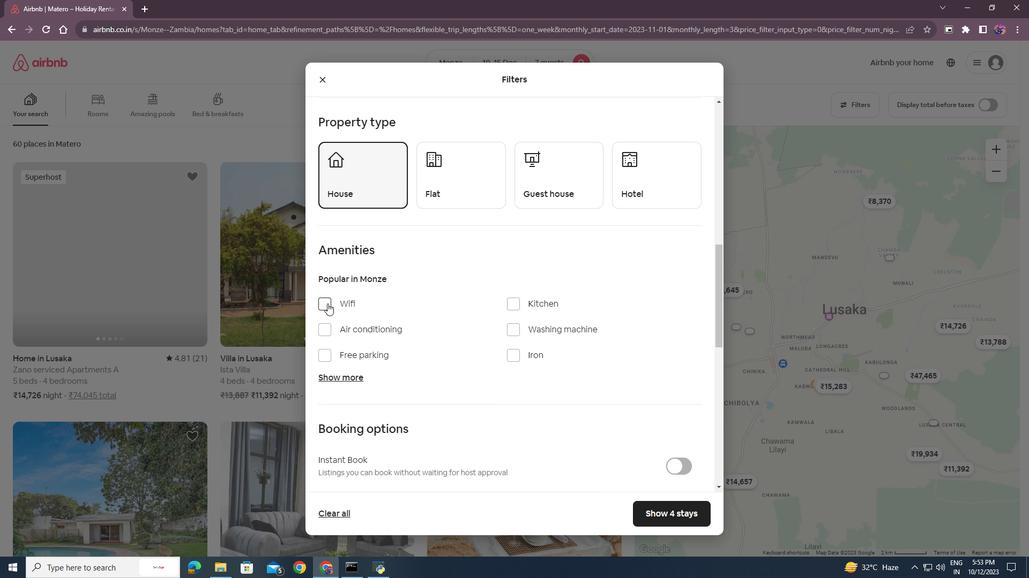 
Action: Mouse pressed left at (327, 303)
Screenshot: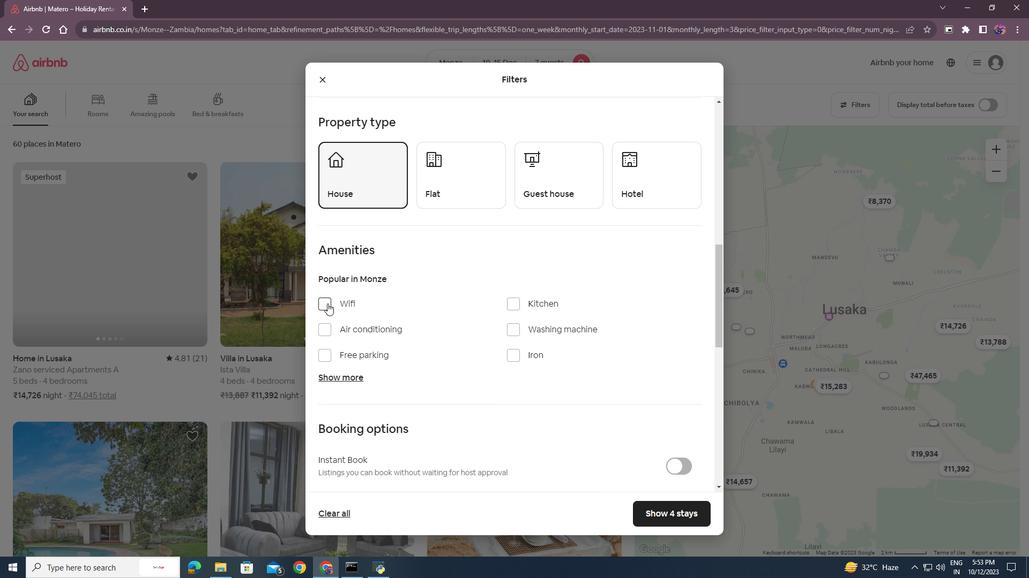 
Action: Mouse moved to (331, 376)
Screenshot: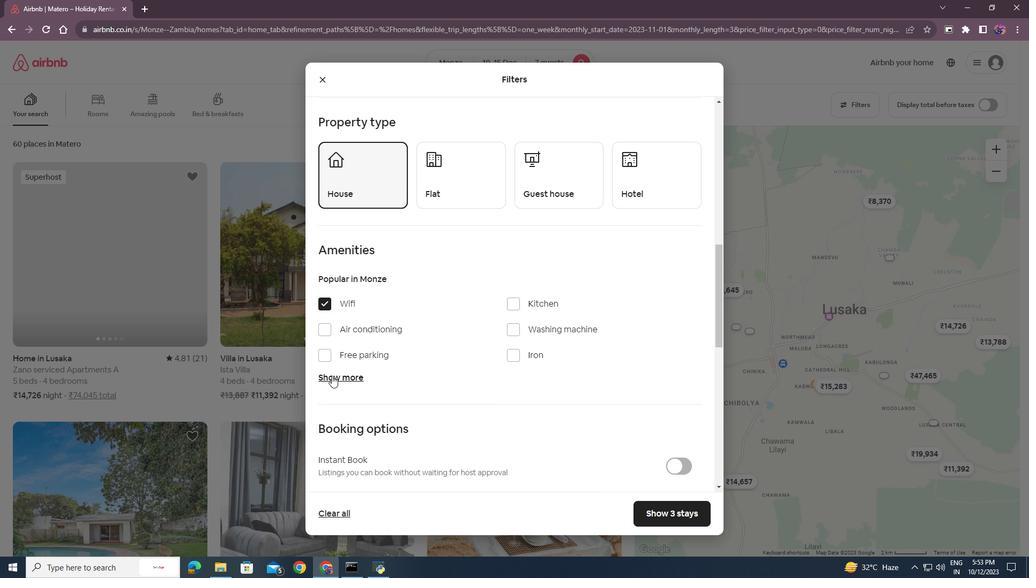 
Action: Mouse pressed left at (331, 376)
Screenshot: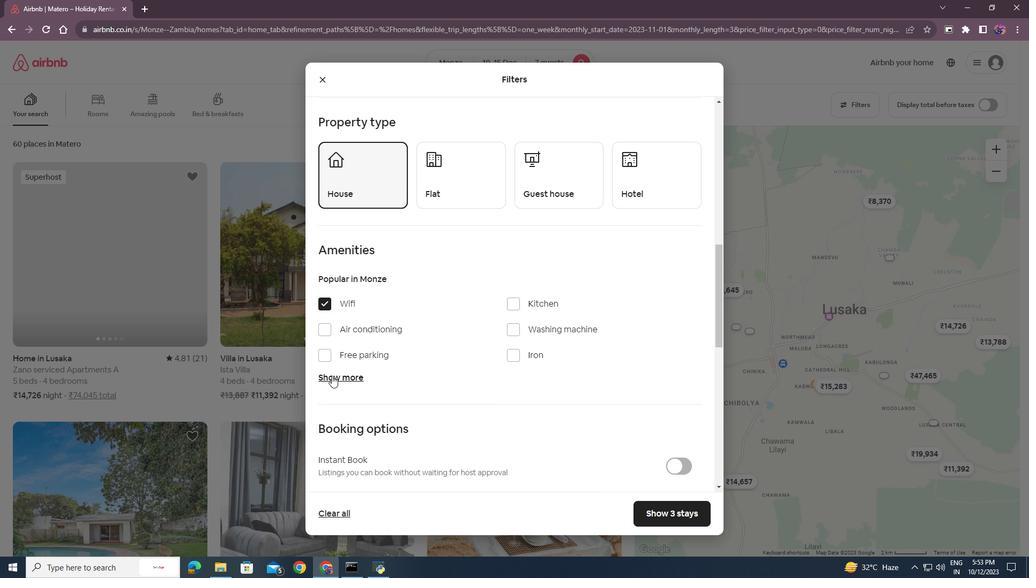 
Action: Mouse moved to (426, 373)
Screenshot: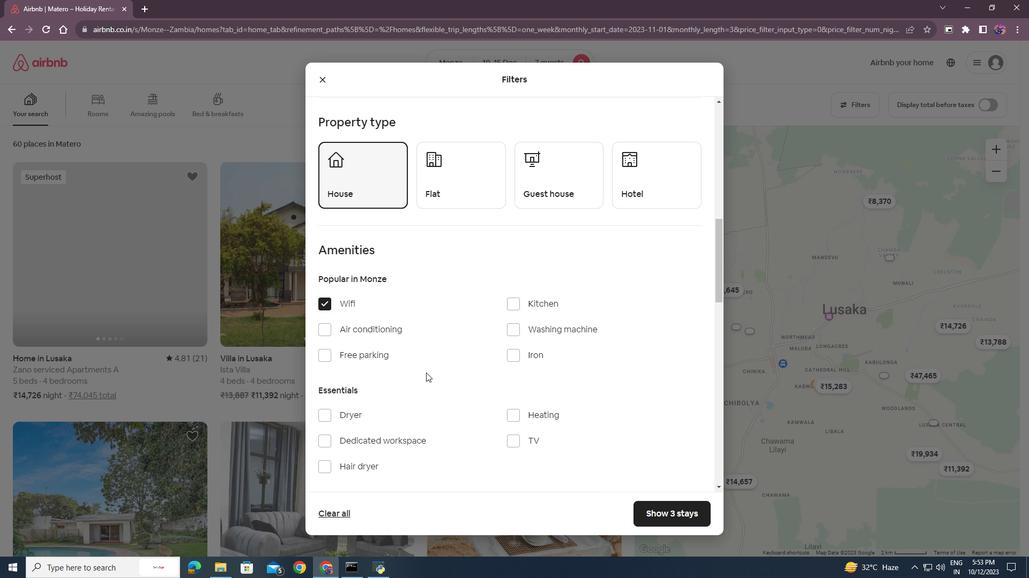 
Action: Mouse scrolled (426, 372) with delta (0, 0)
Screenshot: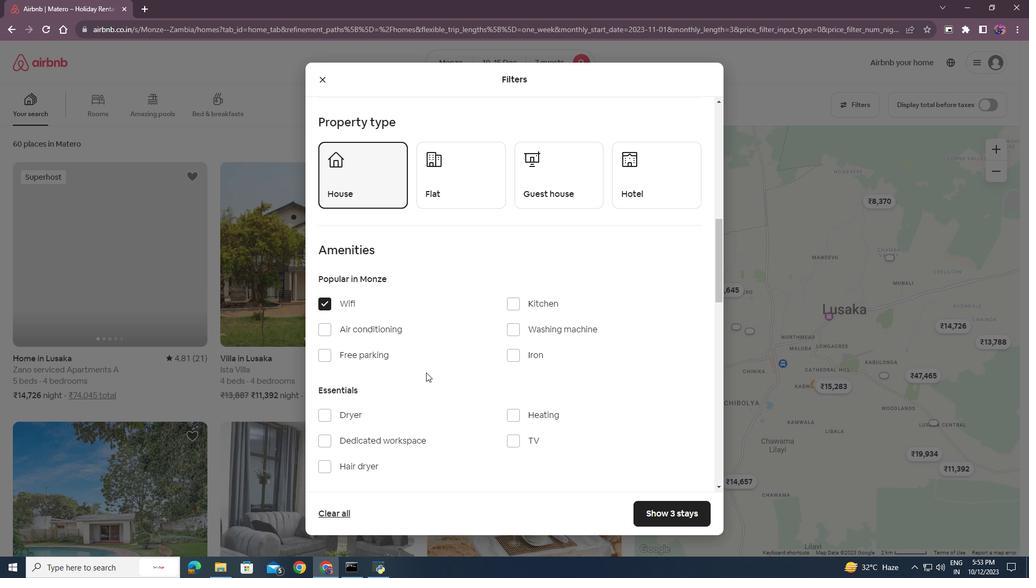 
Action: Mouse moved to (327, 298)
Screenshot: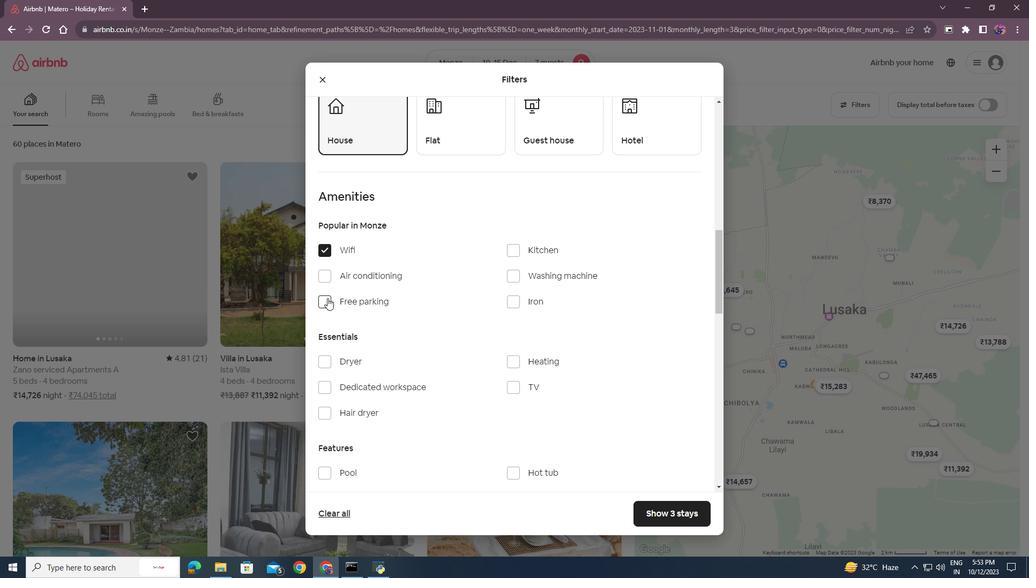 
Action: Mouse pressed left at (327, 298)
Screenshot: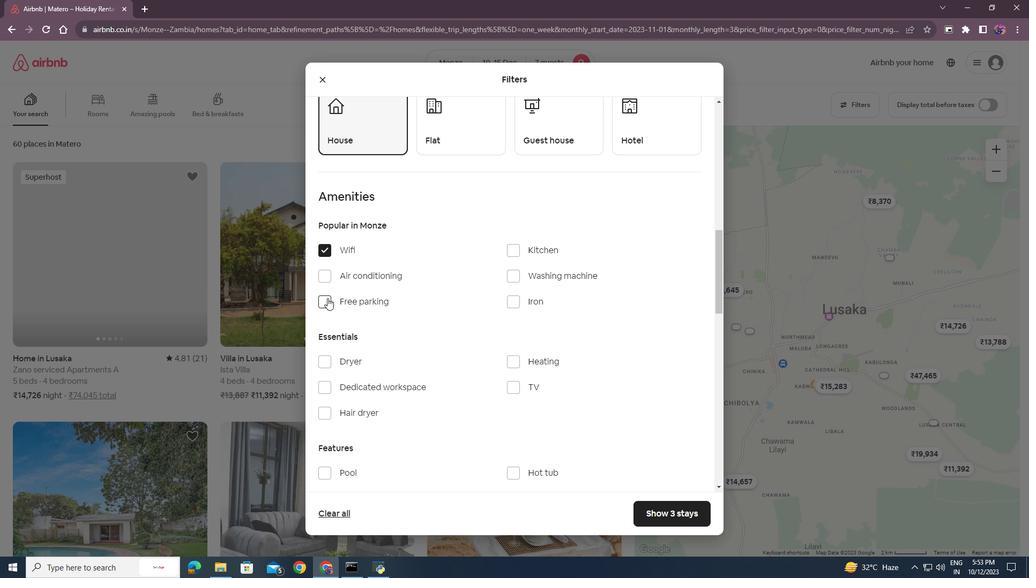 
Action: Mouse moved to (328, 390)
Screenshot: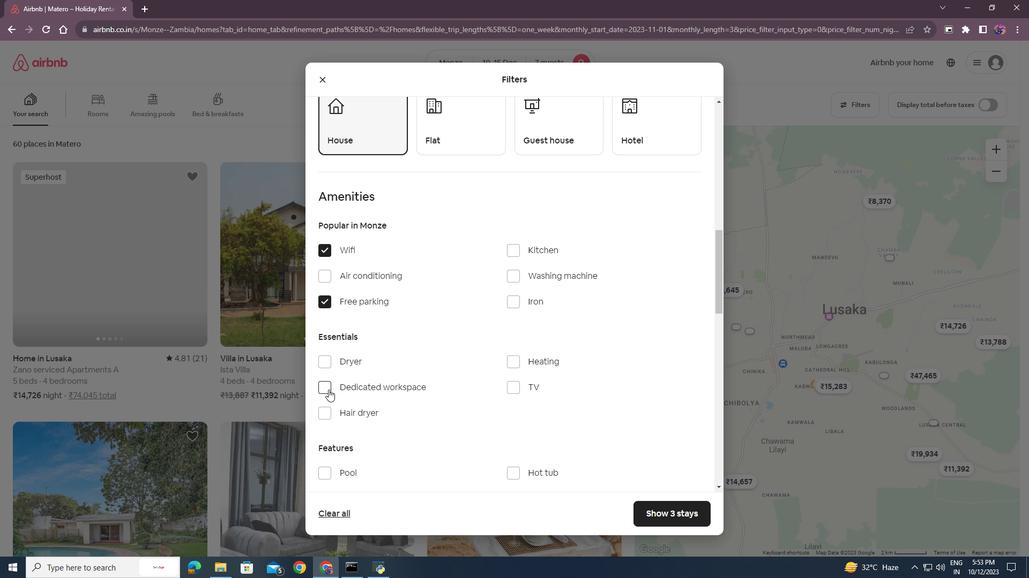 
Action: Mouse scrolled (328, 389) with delta (0, 0)
Screenshot: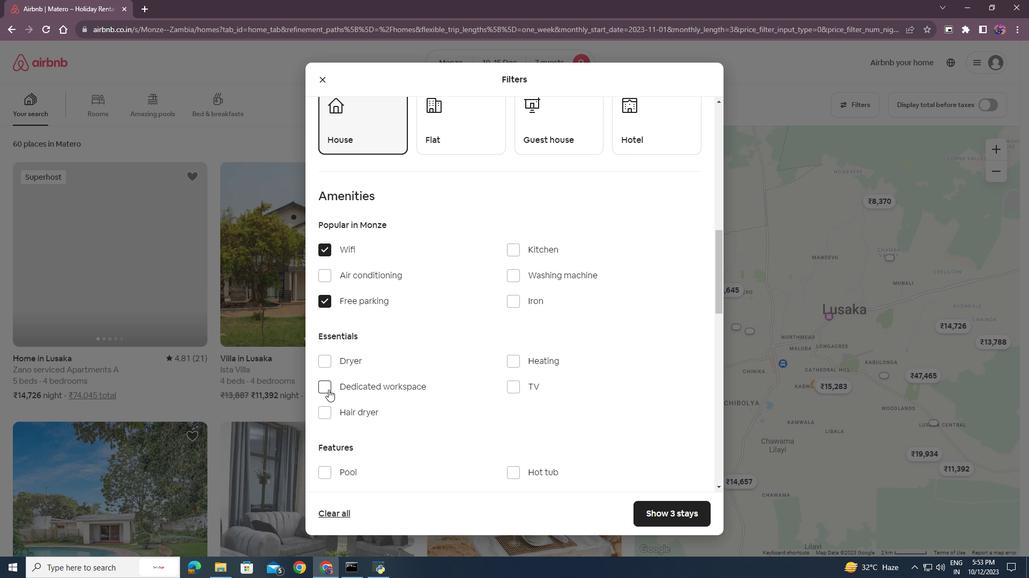 
Action: Mouse moved to (511, 334)
Screenshot: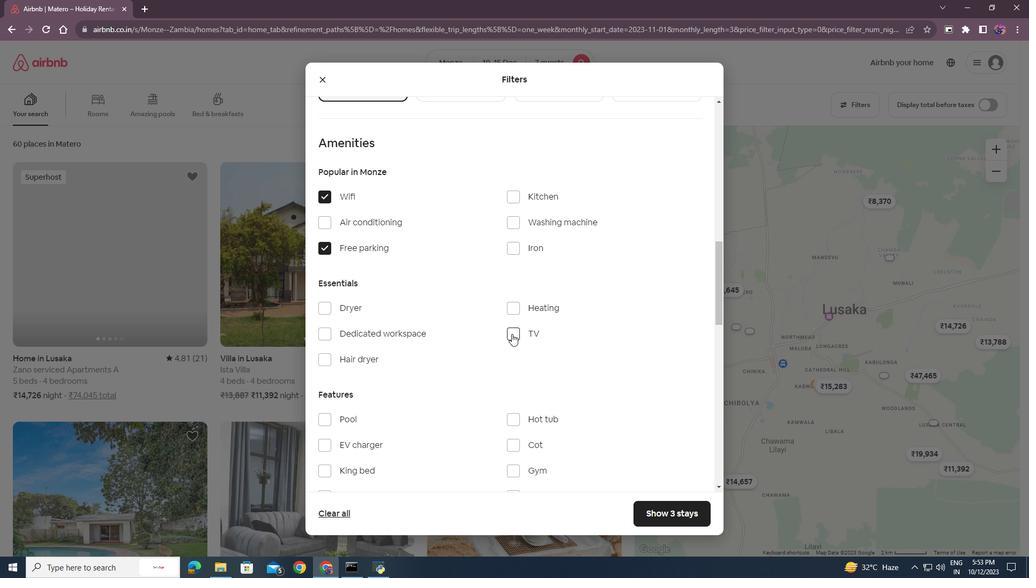 
Action: Mouse pressed left at (511, 334)
Screenshot: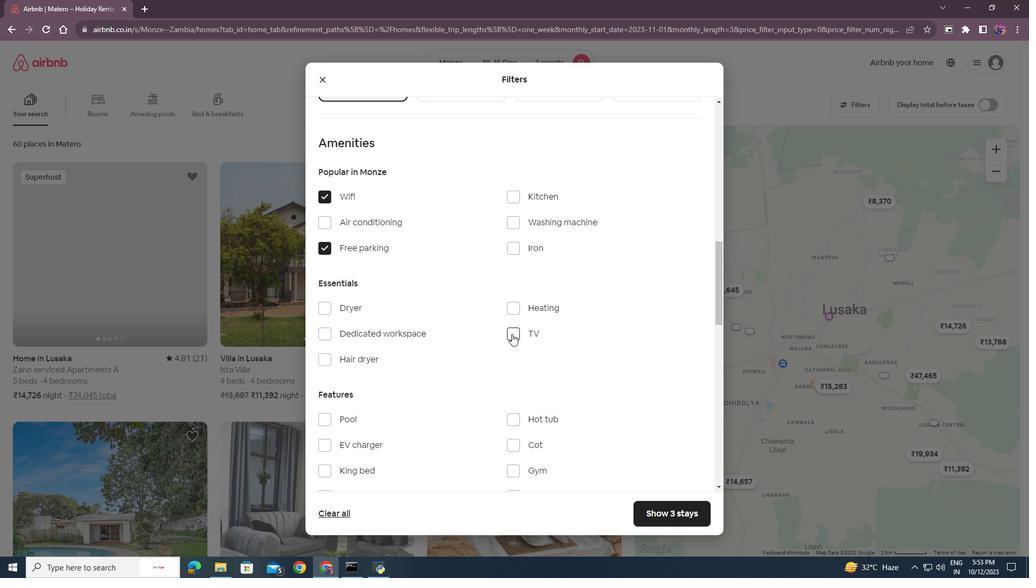 
Action: Mouse moved to (429, 346)
Screenshot: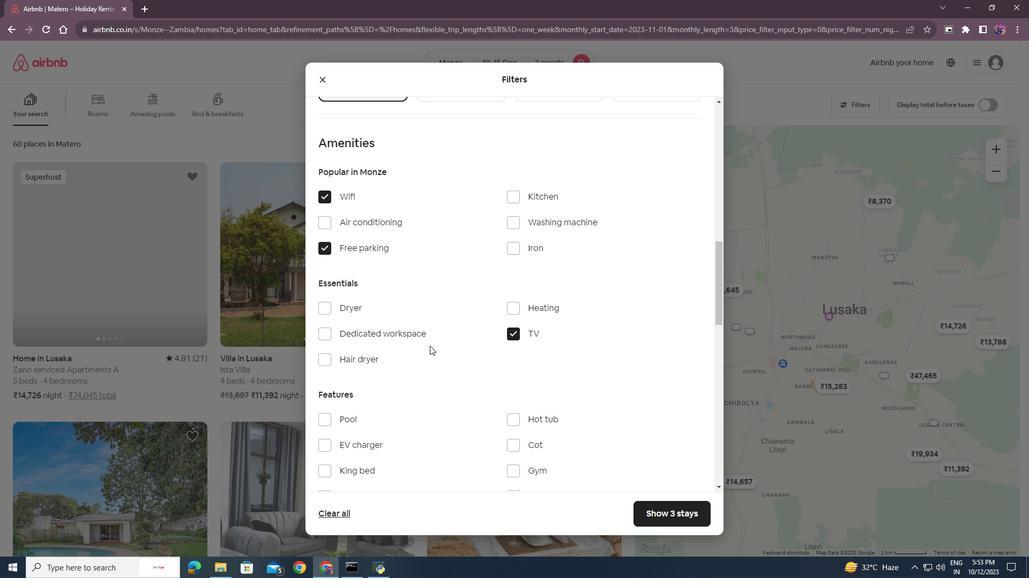
Action: Mouse scrolled (429, 345) with delta (0, 0)
Screenshot: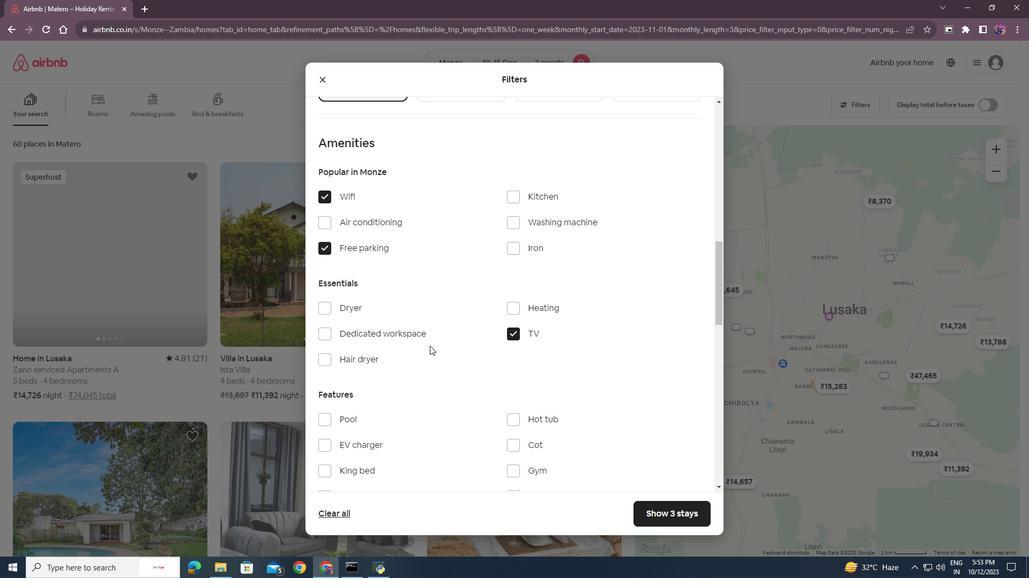 
Action: Mouse scrolled (429, 345) with delta (0, 0)
Screenshot: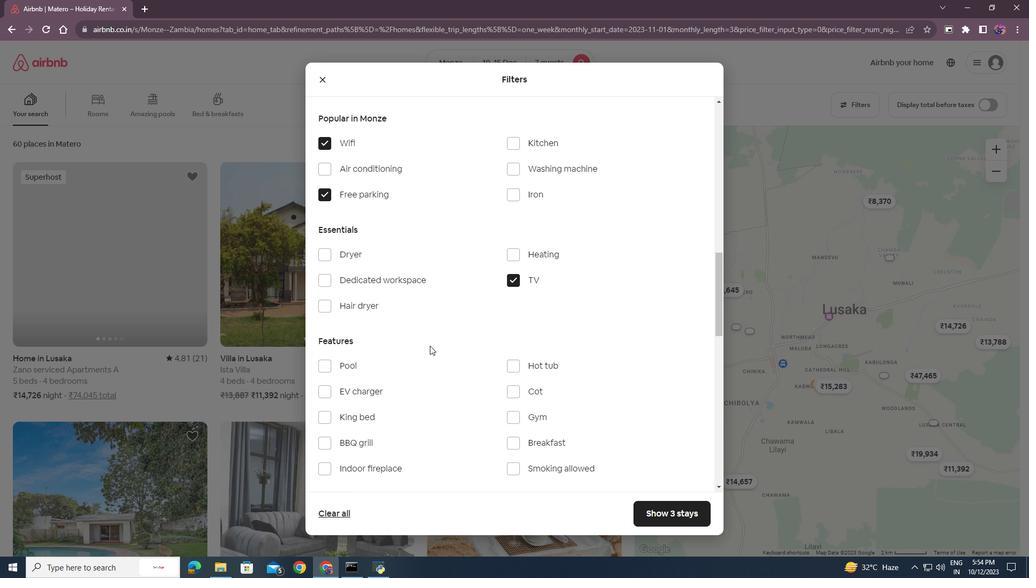 
Action: Mouse moved to (511, 365)
Screenshot: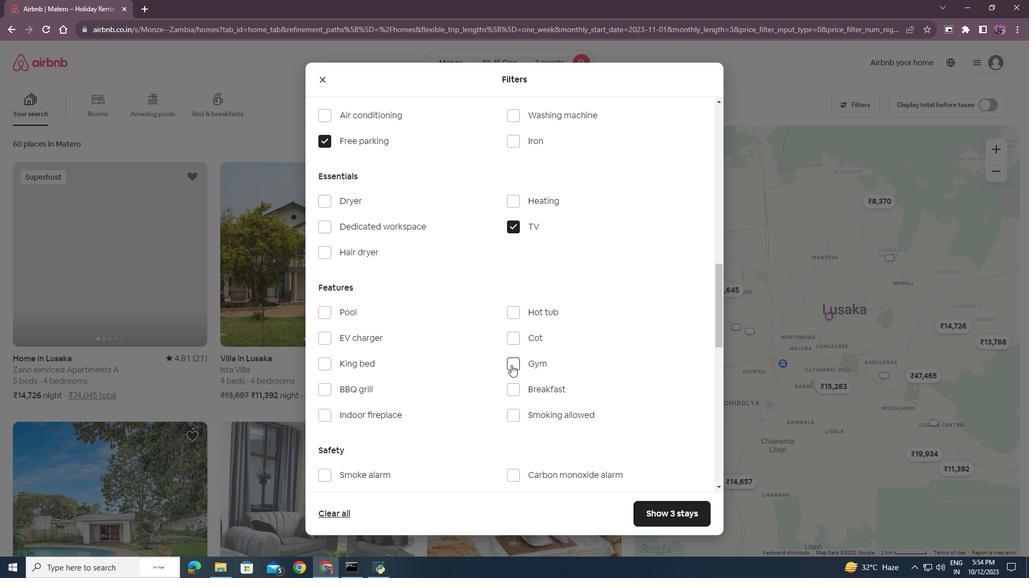 
Action: Mouse pressed left at (511, 365)
Screenshot: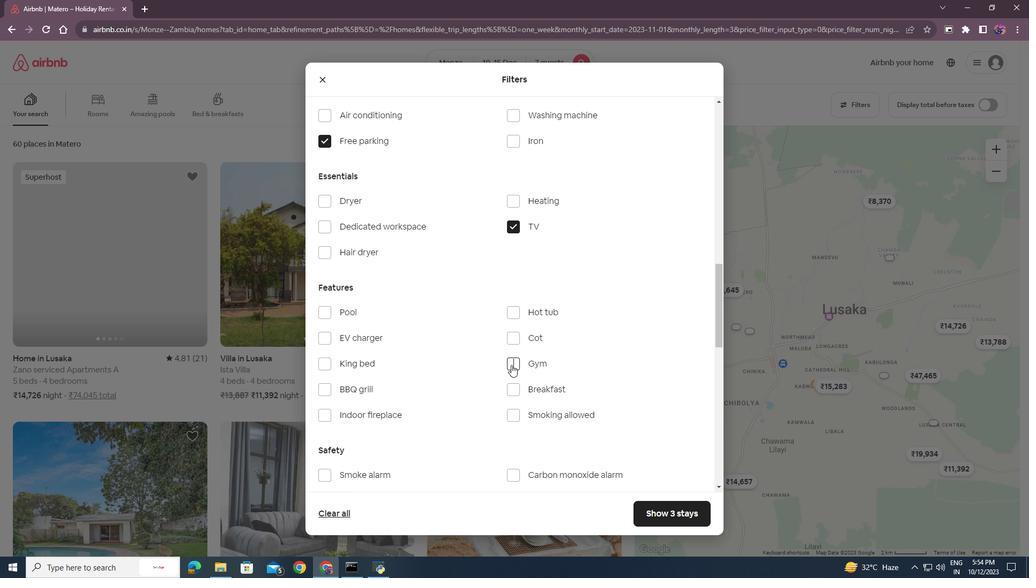
Action: Mouse moved to (512, 392)
Screenshot: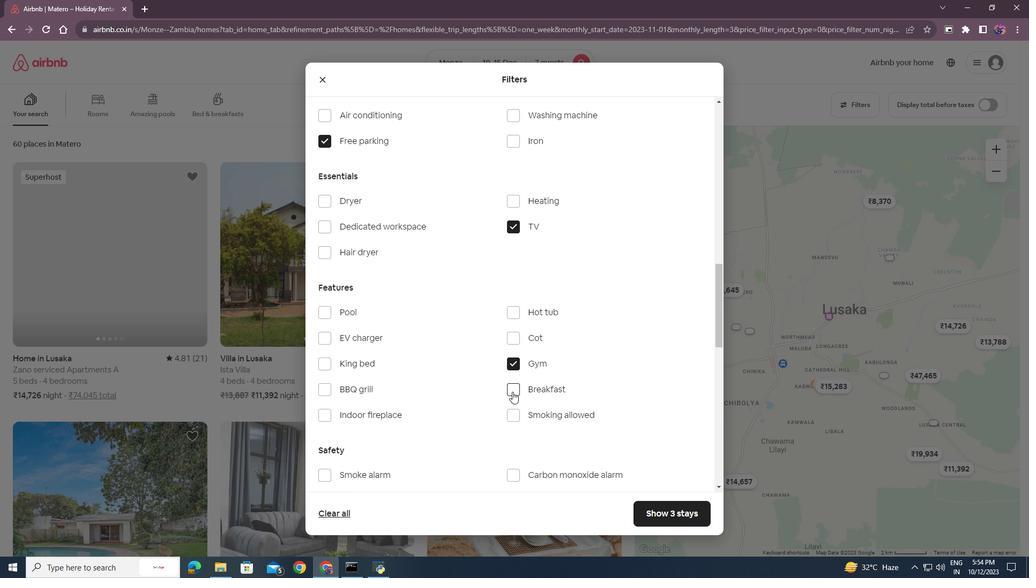 
Action: Mouse pressed left at (512, 392)
Screenshot: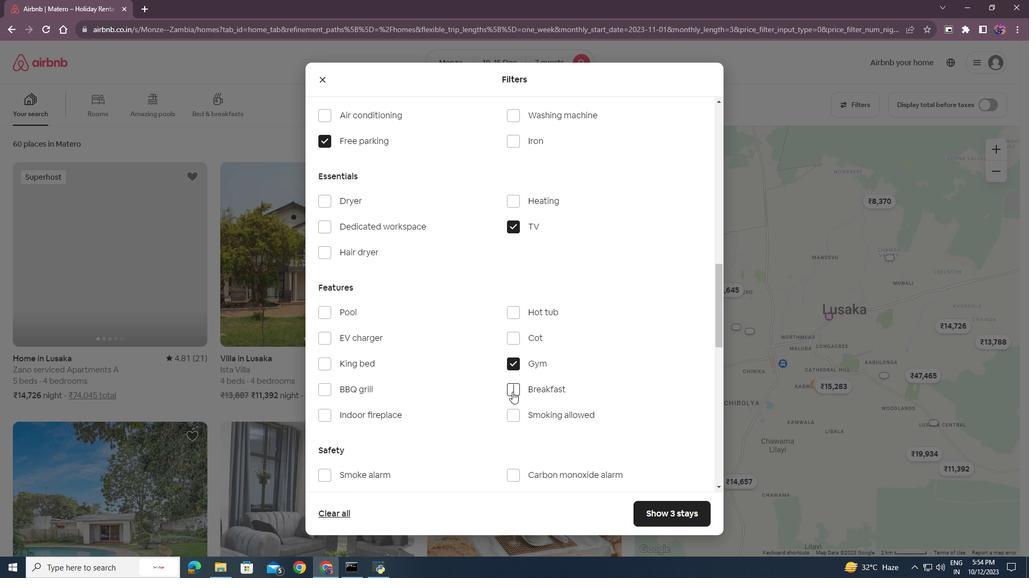 
Action: Mouse moved to (452, 397)
Screenshot: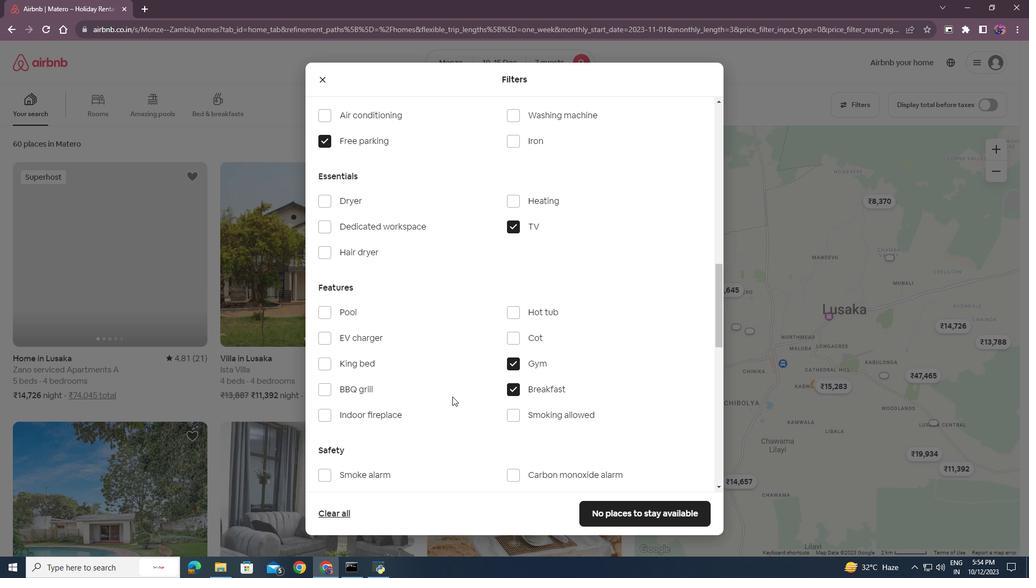 
Action: Mouse scrolled (452, 396) with delta (0, 0)
Screenshot: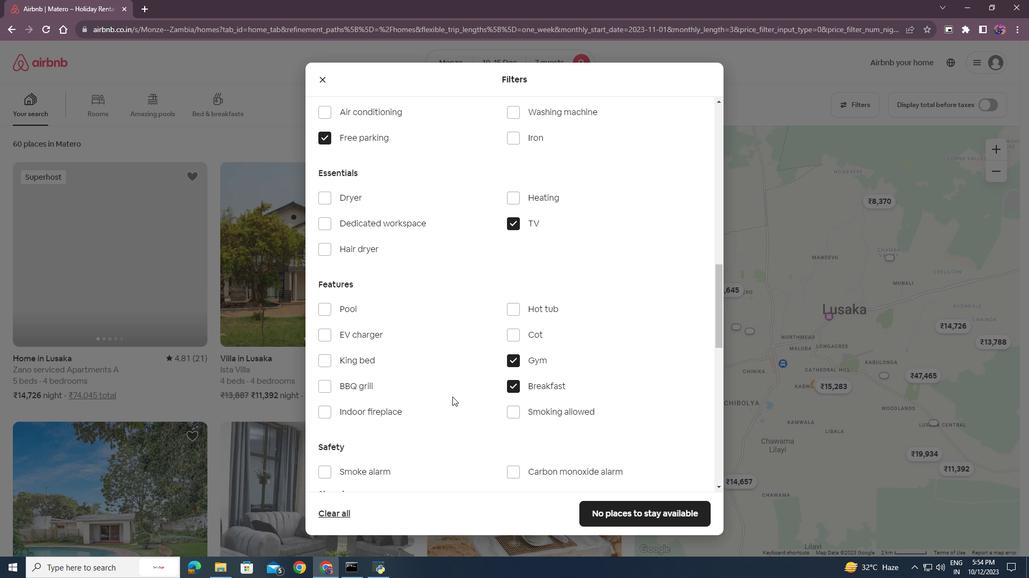 
Action: Mouse scrolled (452, 396) with delta (0, 0)
Screenshot: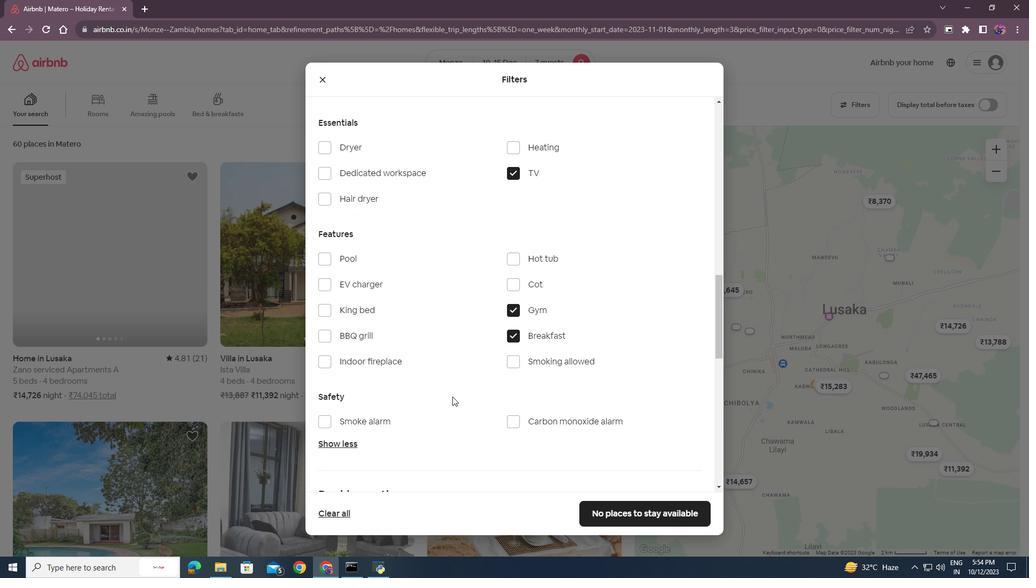 
Action: Mouse scrolled (452, 396) with delta (0, 0)
Screenshot: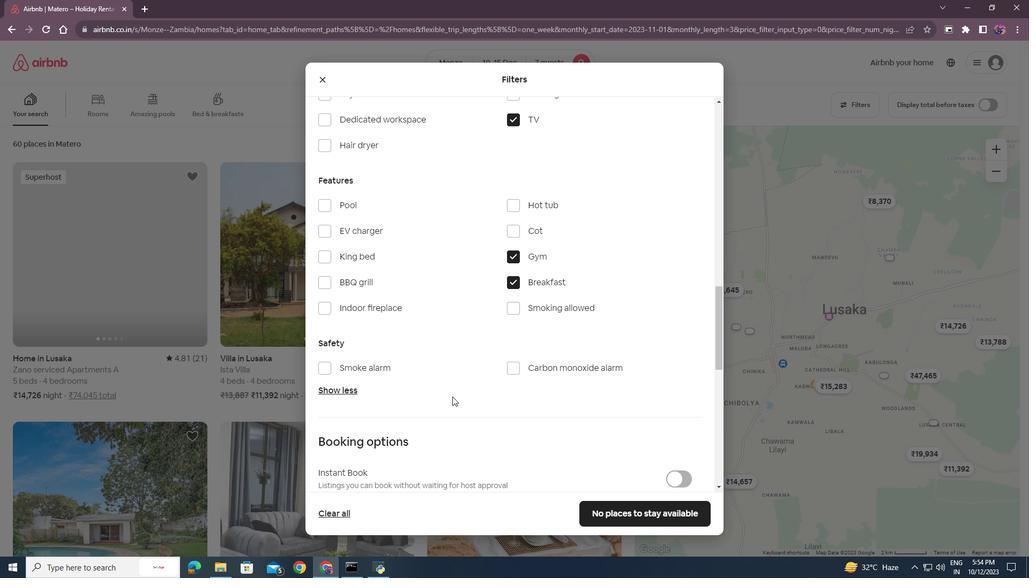 
Action: Mouse scrolled (452, 396) with delta (0, 0)
Screenshot: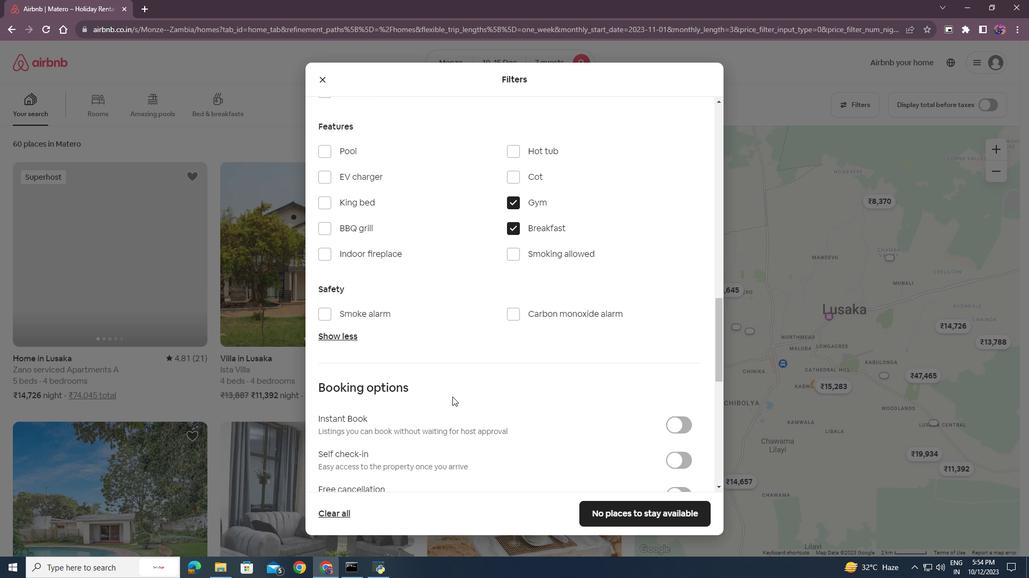 
Action: Mouse moved to (619, 511)
Screenshot: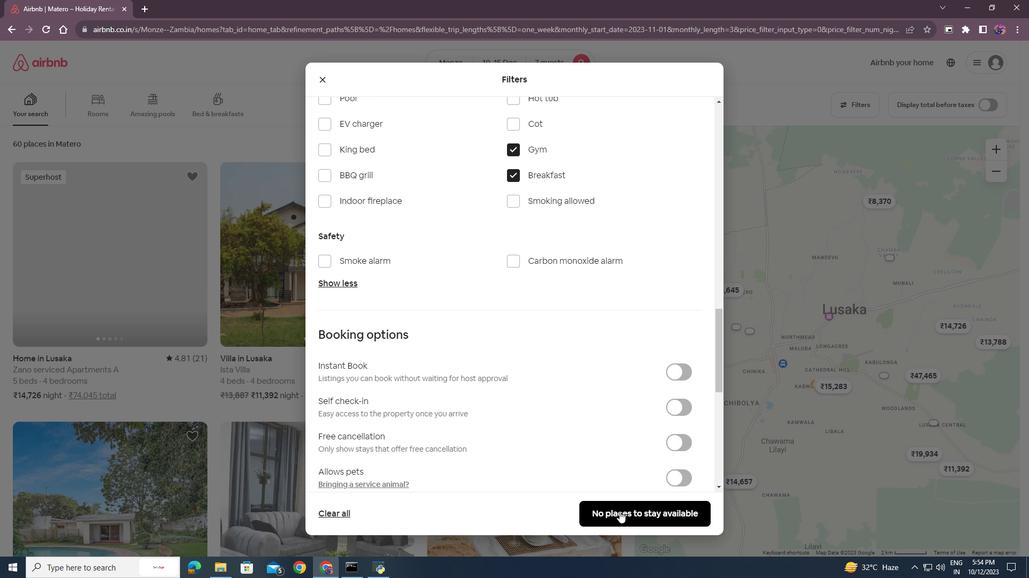 
Action: Mouse pressed left at (619, 511)
Screenshot: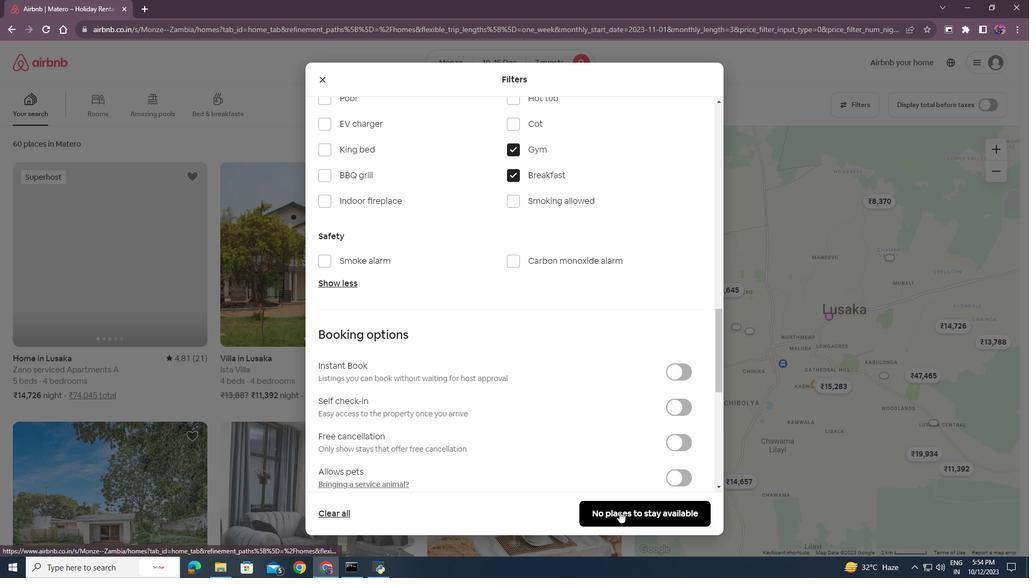
Action: Mouse moved to (435, 392)
Screenshot: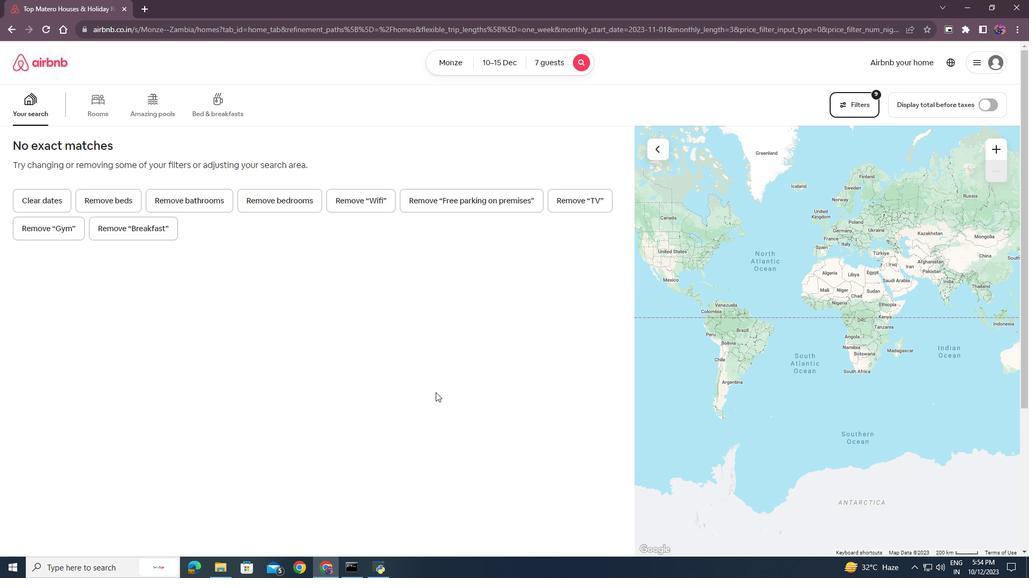 
